 Task: Send an email with the signature Gabriel Evans with the subject Invitation to a conference and the message Can you please provide more details on the performance metrics for the project? from softage.10@softage.net to softage.7@softage.net and move the email from Sent Items to the folder Strategic planning
Action: Mouse moved to (111, 114)
Screenshot: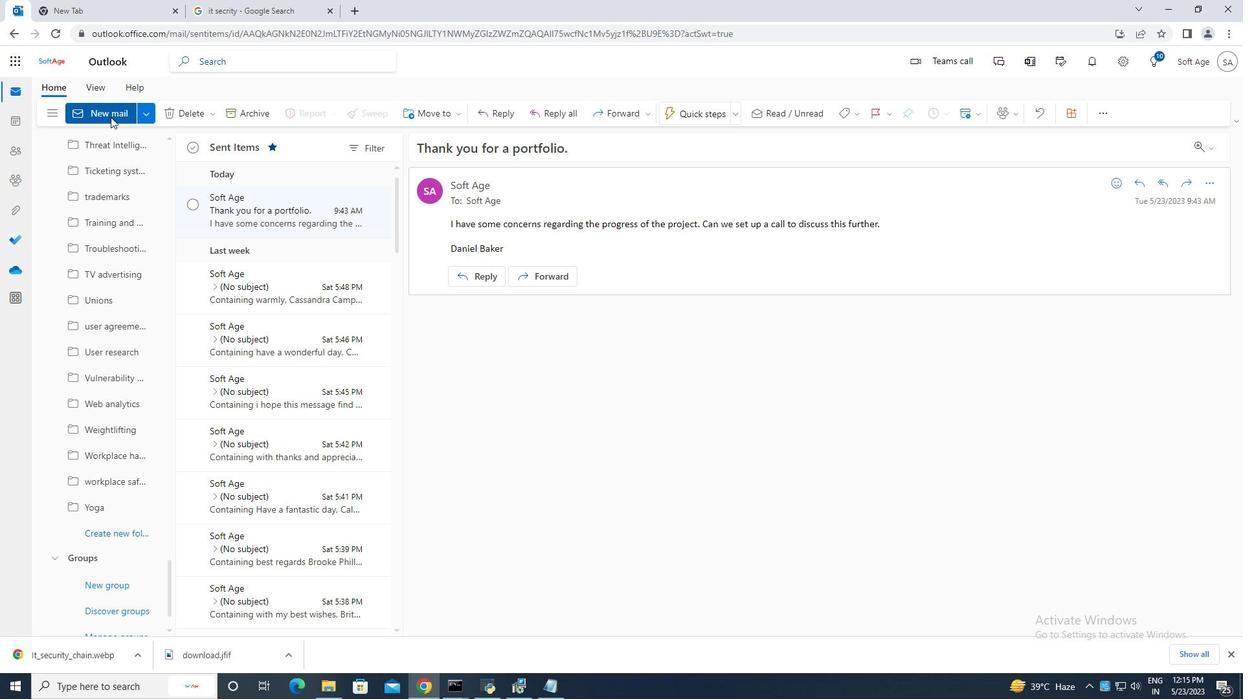 
Action: Mouse pressed left at (111, 114)
Screenshot: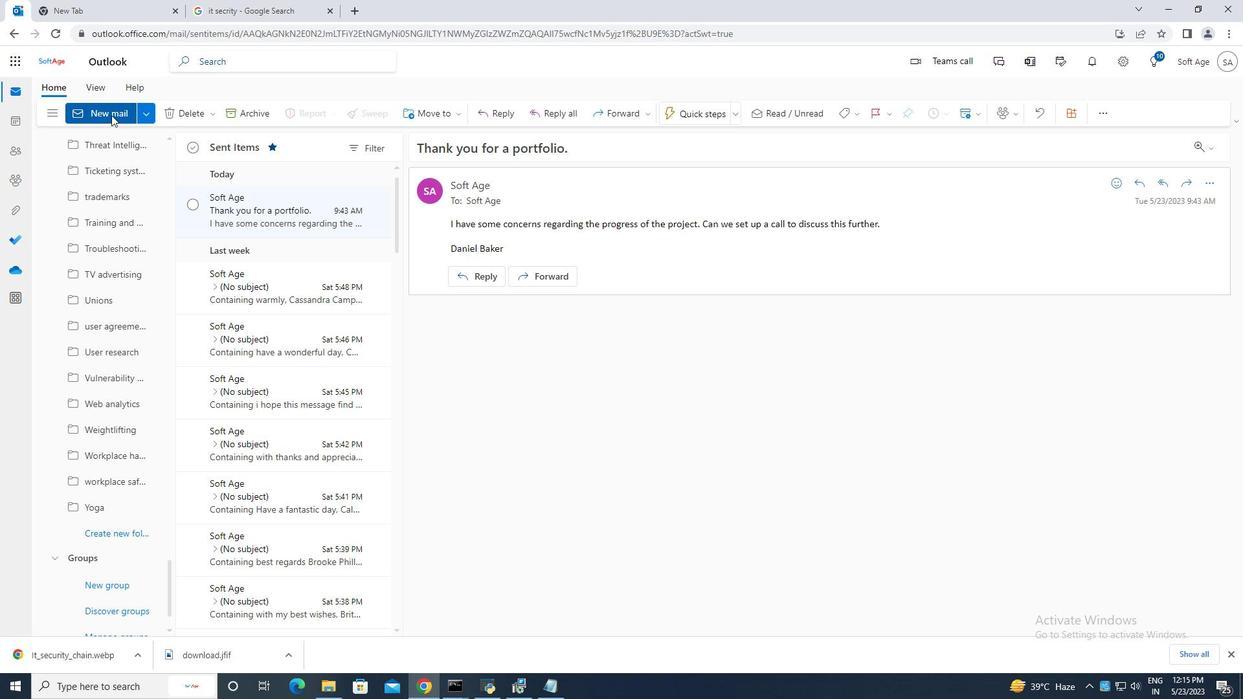 
Action: Mouse moved to (843, 120)
Screenshot: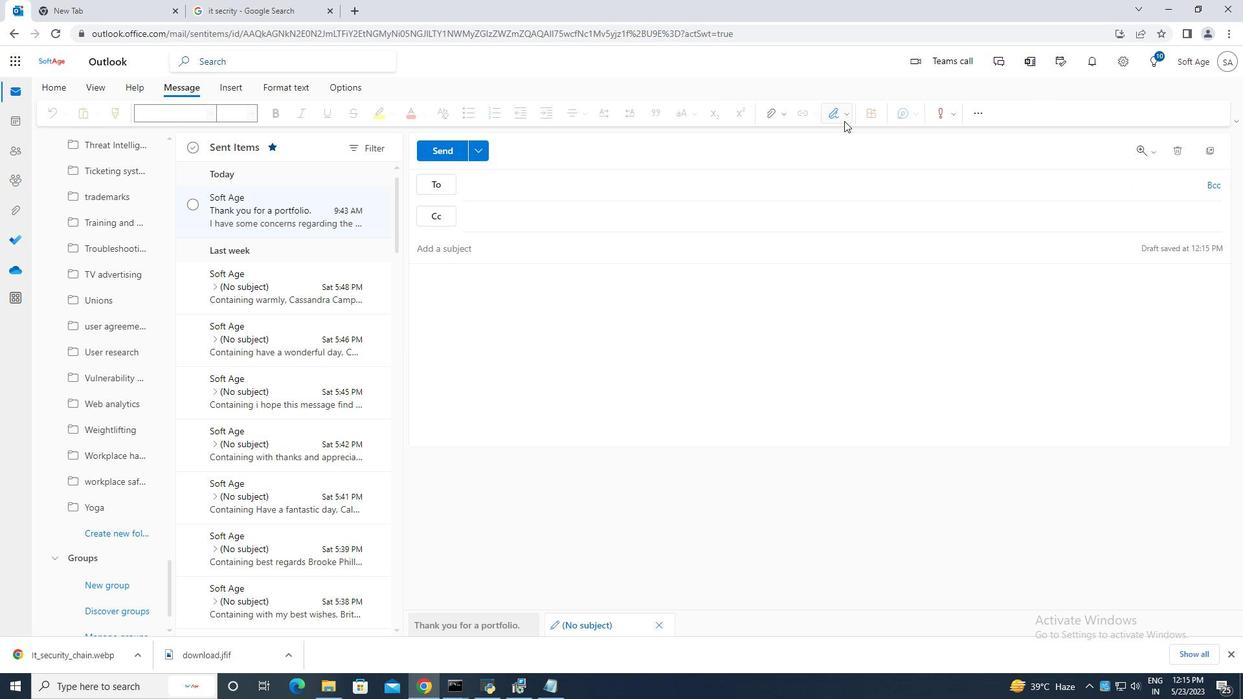 
Action: Mouse pressed left at (843, 120)
Screenshot: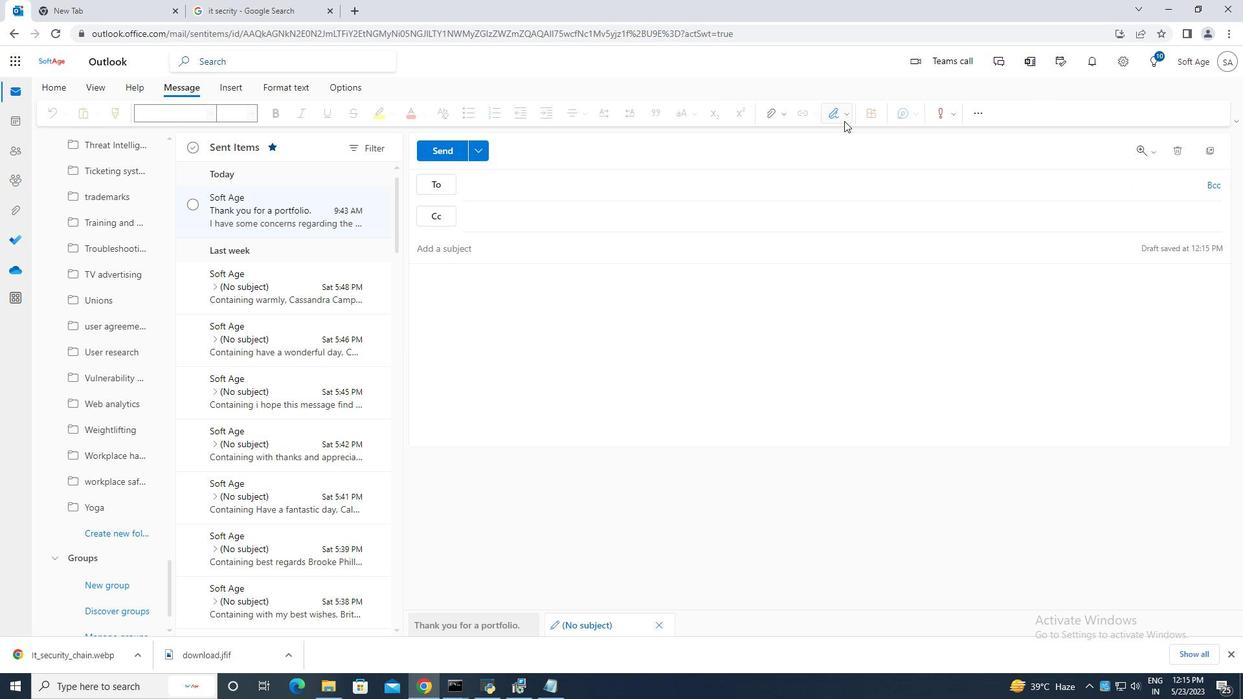
Action: Mouse moved to (805, 161)
Screenshot: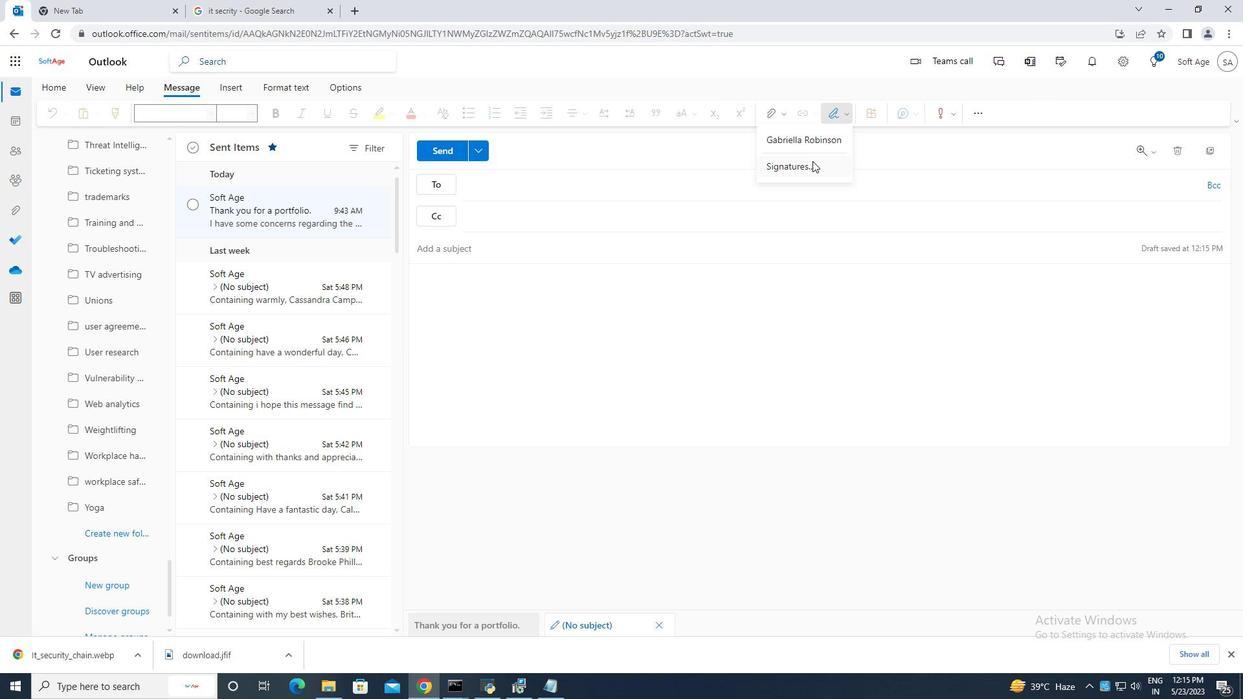 
Action: Mouse pressed left at (805, 161)
Screenshot: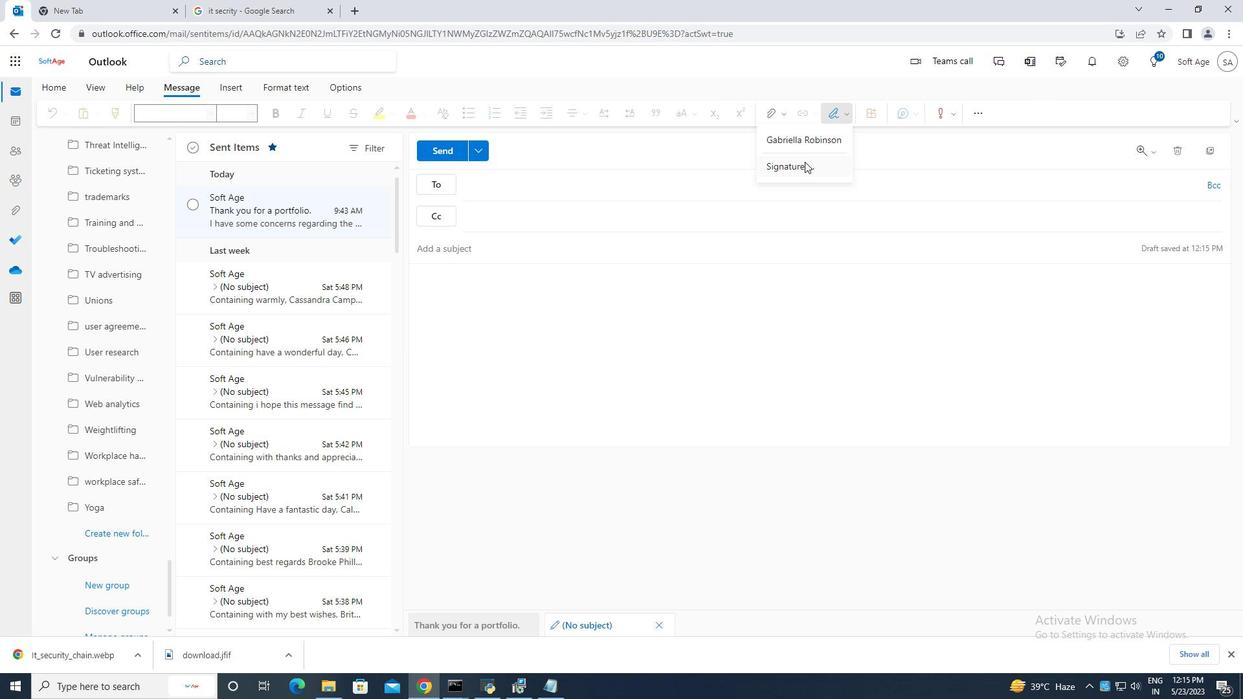 
Action: Mouse moved to (881, 216)
Screenshot: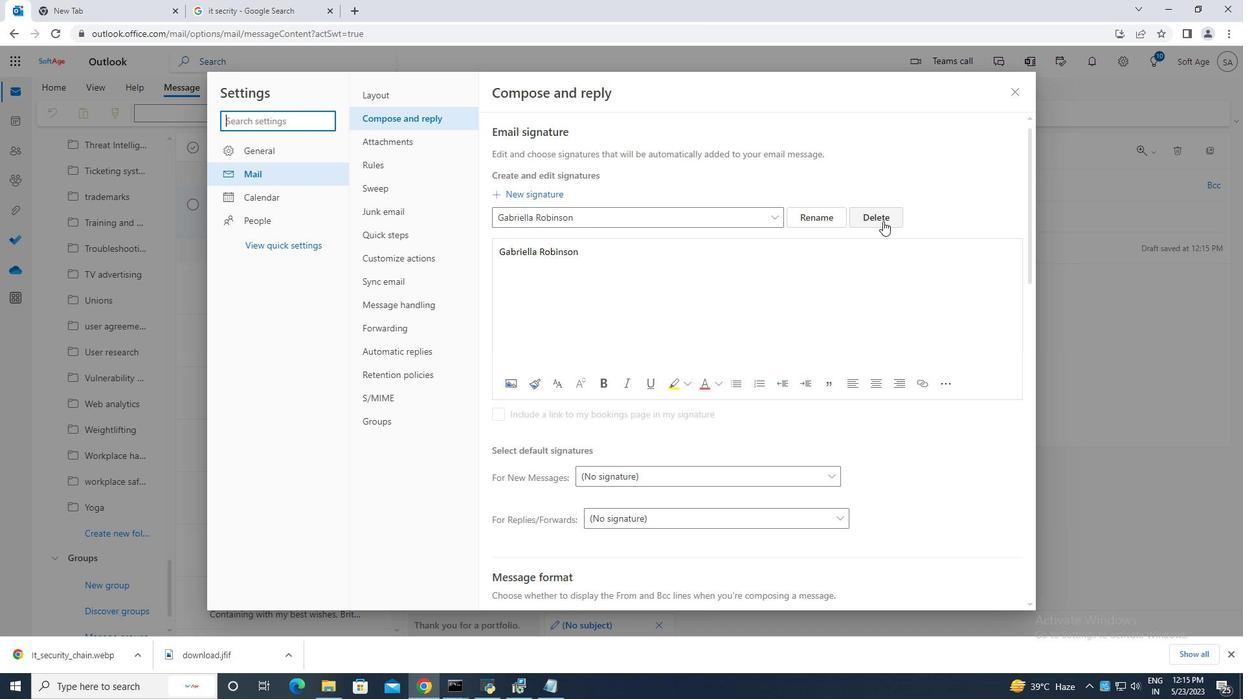 
Action: Mouse pressed left at (881, 216)
Screenshot: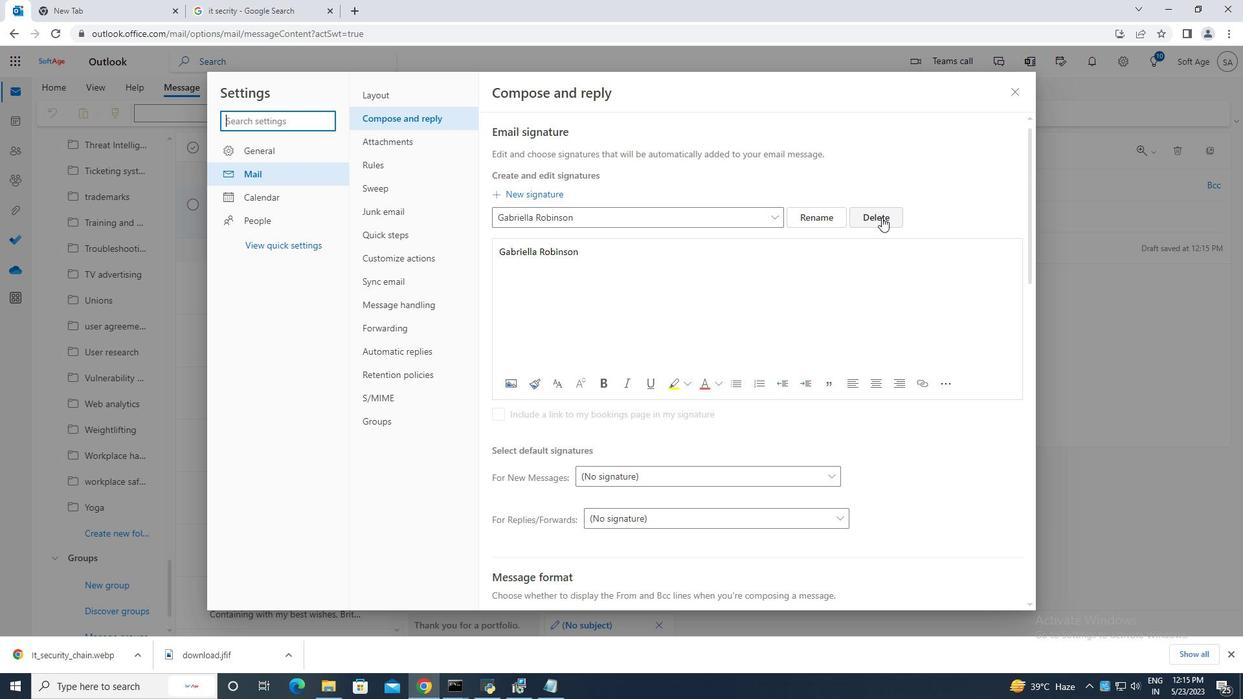 
Action: Mouse moved to (562, 214)
Screenshot: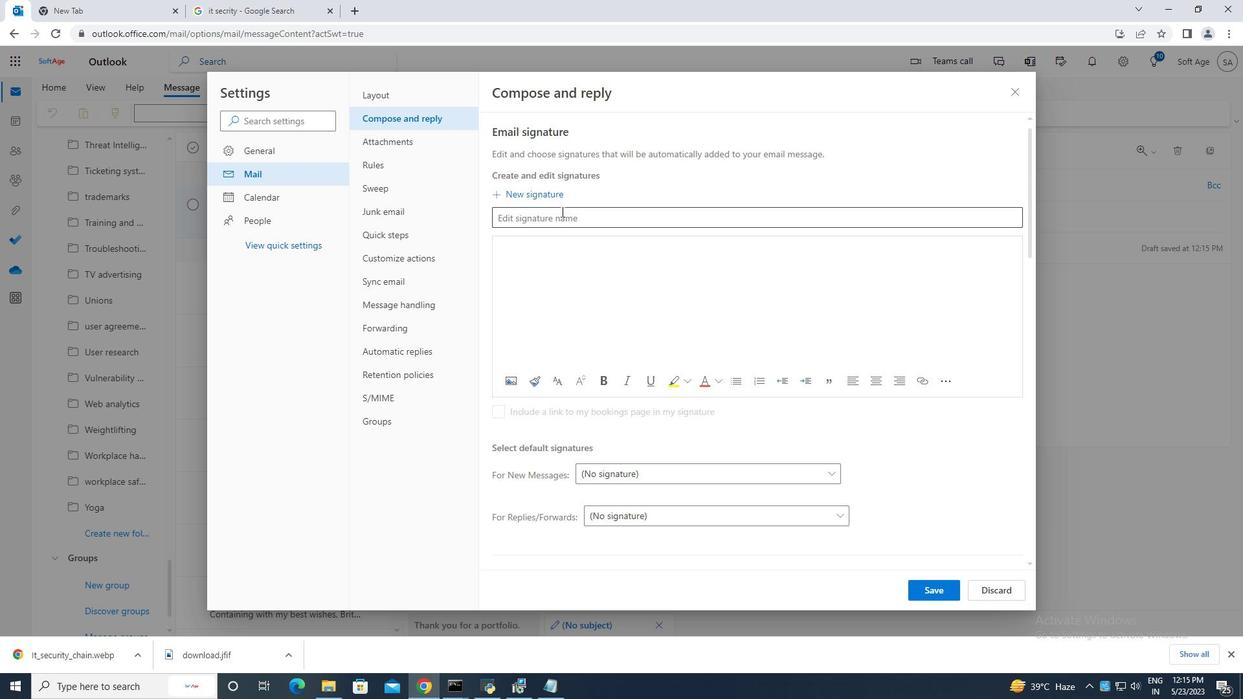 
Action: Mouse pressed left at (562, 214)
Screenshot: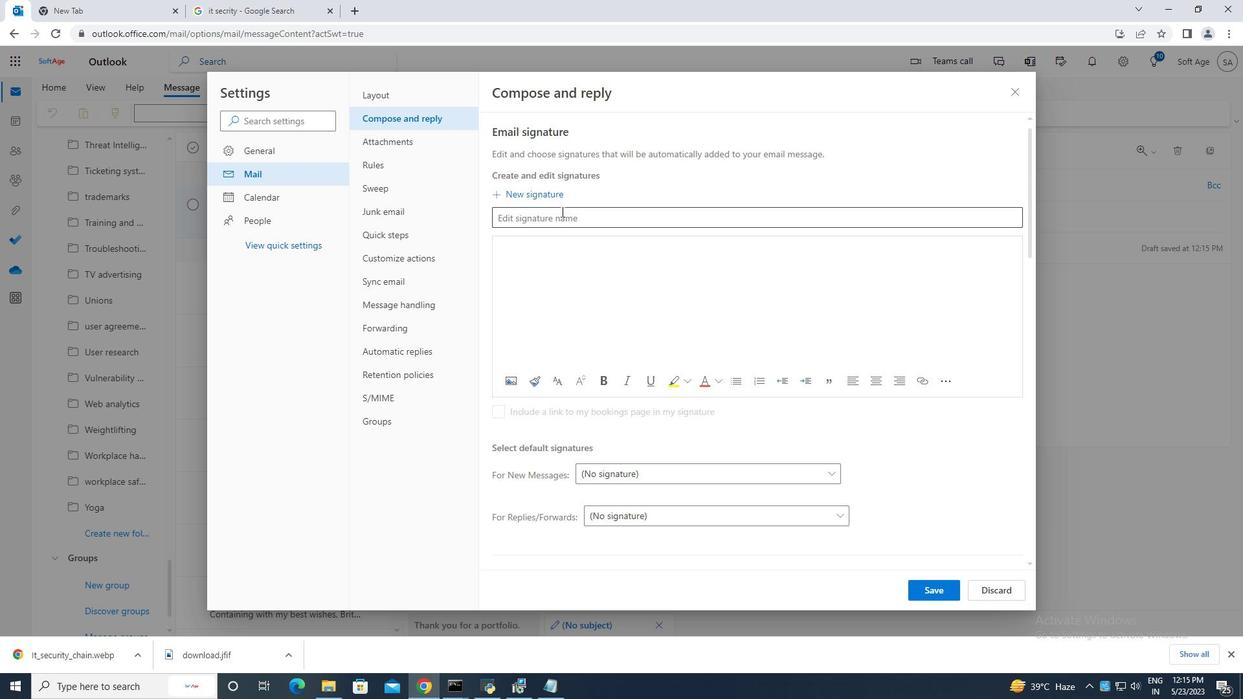
Action: Mouse moved to (562, 214)
Screenshot: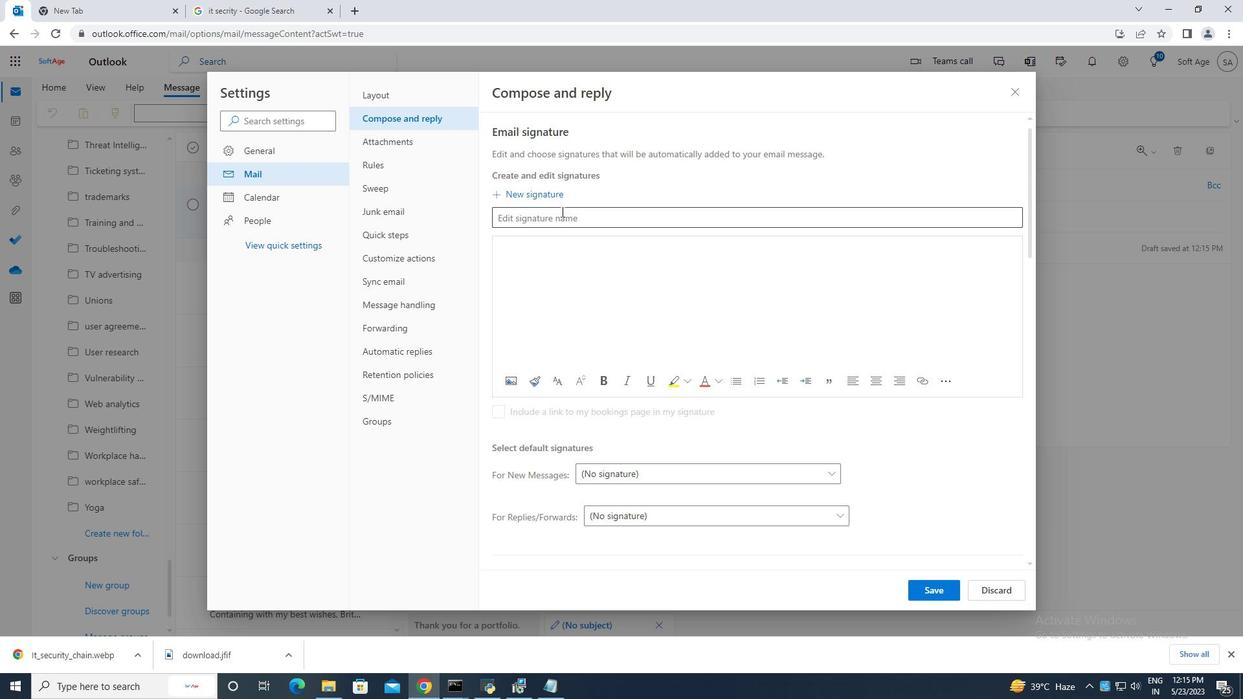 
Action: Key pressed <Key.caps_lock>G<Key.caps_lock>abriel<Key.space><Key.caps_lock>E<Key.caps_lock>vans
Screenshot: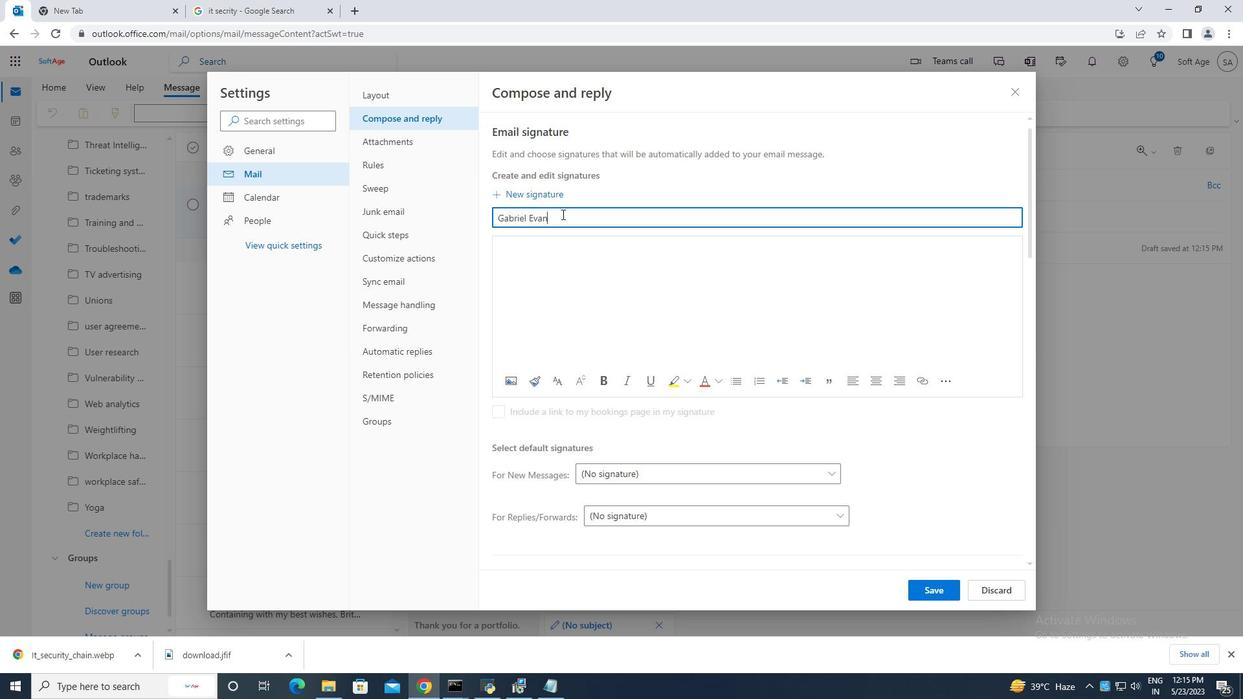 
Action: Mouse moved to (527, 244)
Screenshot: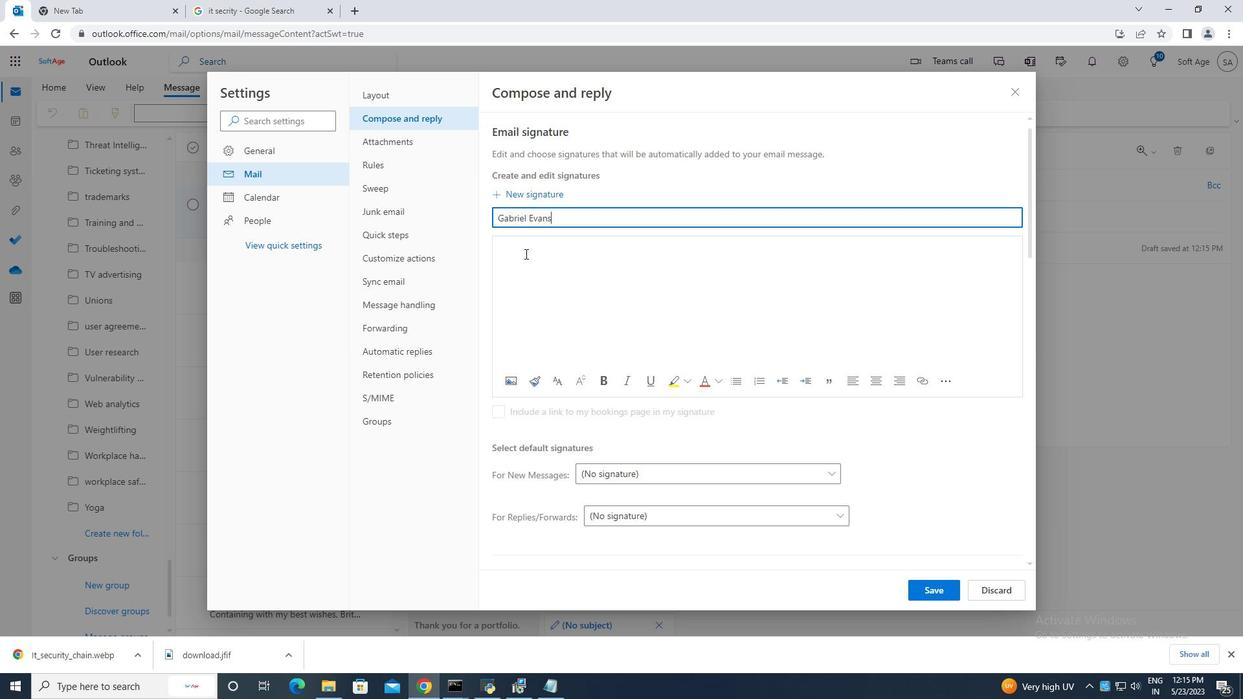 
Action: Mouse pressed left at (527, 244)
Screenshot: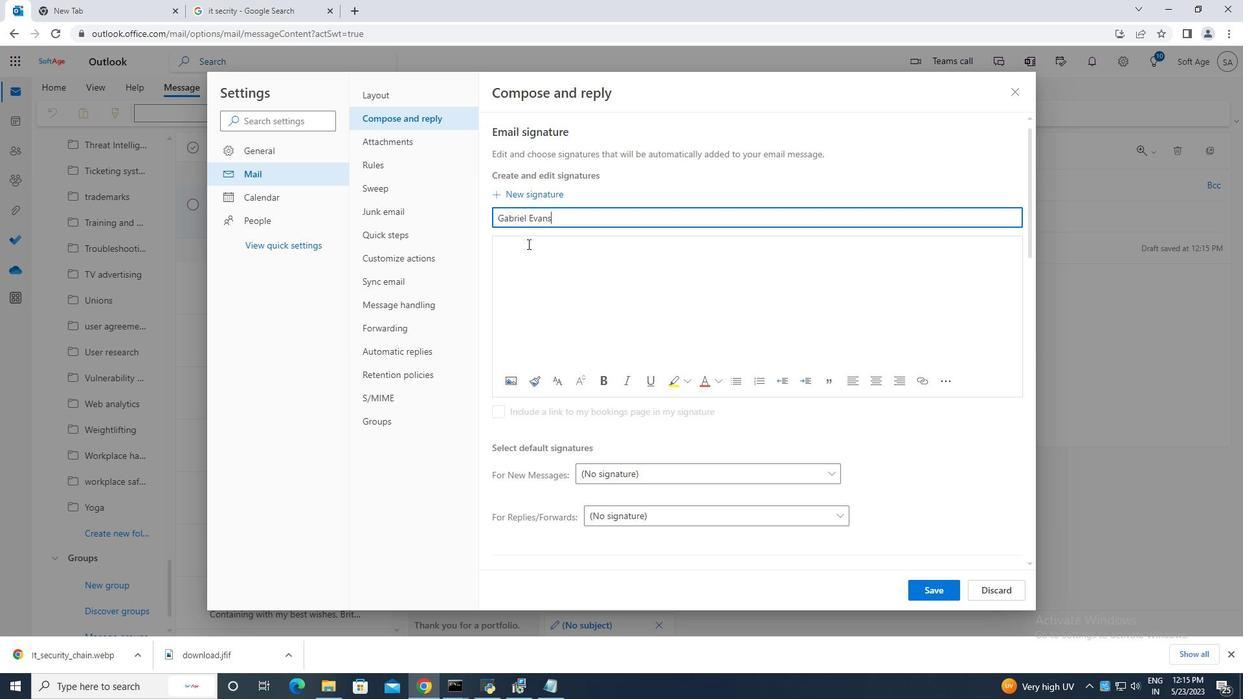 
Action: Key pressed <Key.caps_lock>G<Key.caps_lock>abreil<Key.space><Key.backspace><Key.backspace><Key.backspace><Key.backspace>iel<Key.space><Key.caps_lock>E<Key.caps_lock>n<Key.backspace>vans
Screenshot: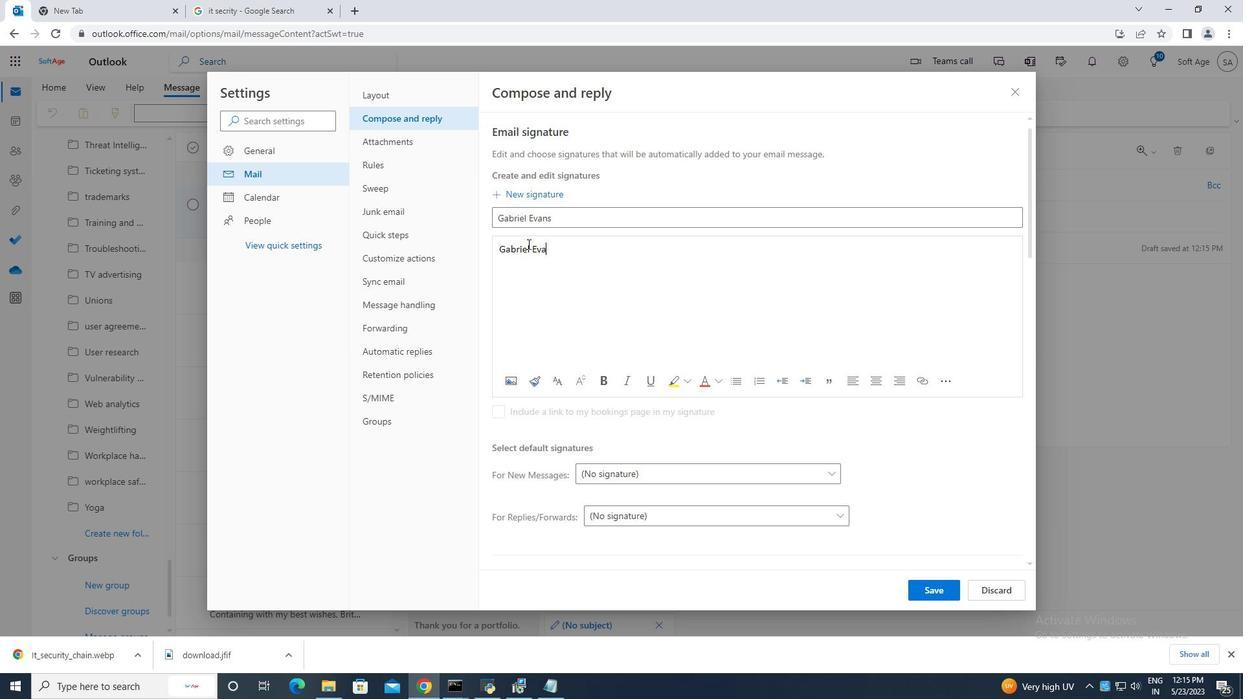 
Action: Mouse moved to (950, 593)
Screenshot: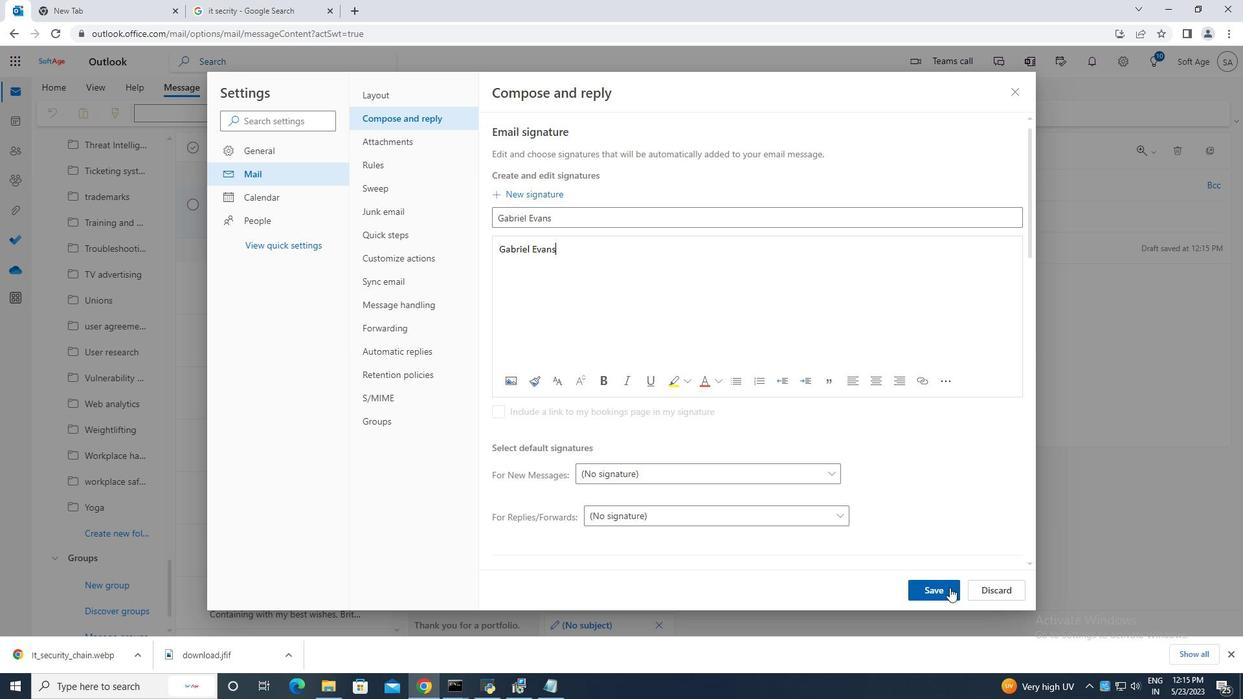 
Action: Mouse pressed left at (950, 593)
Screenshot: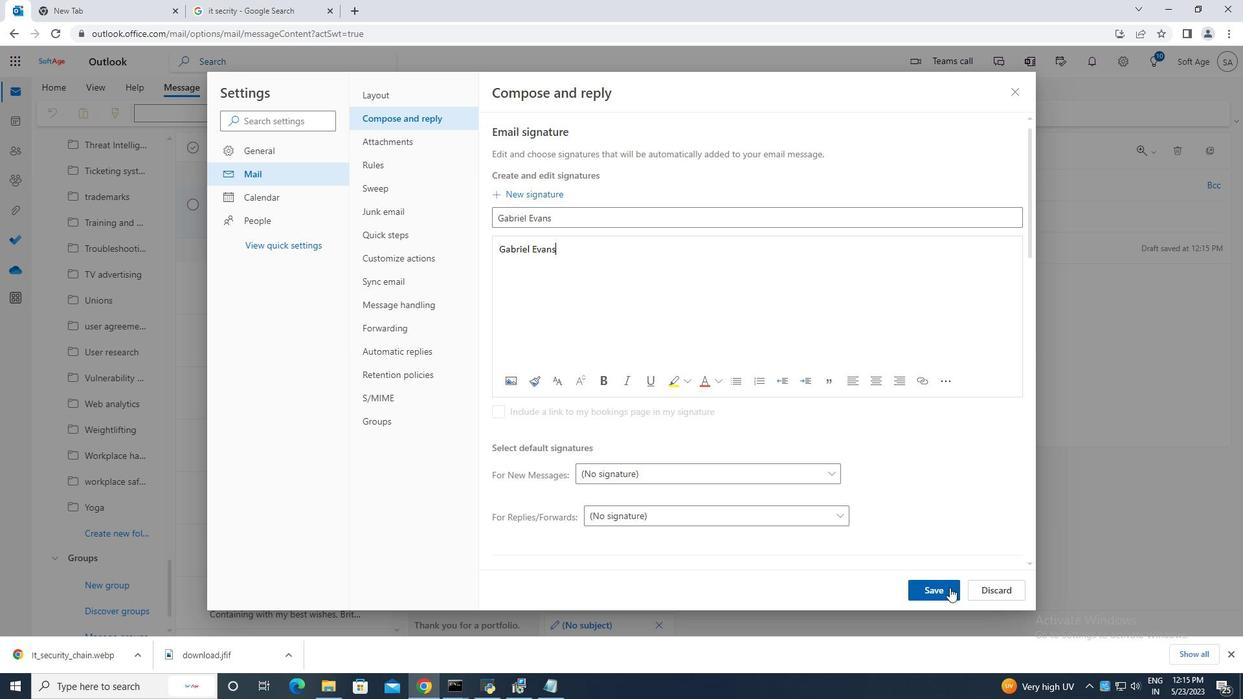 
Action: Mouse moved to (1019, 89)
Screenshot: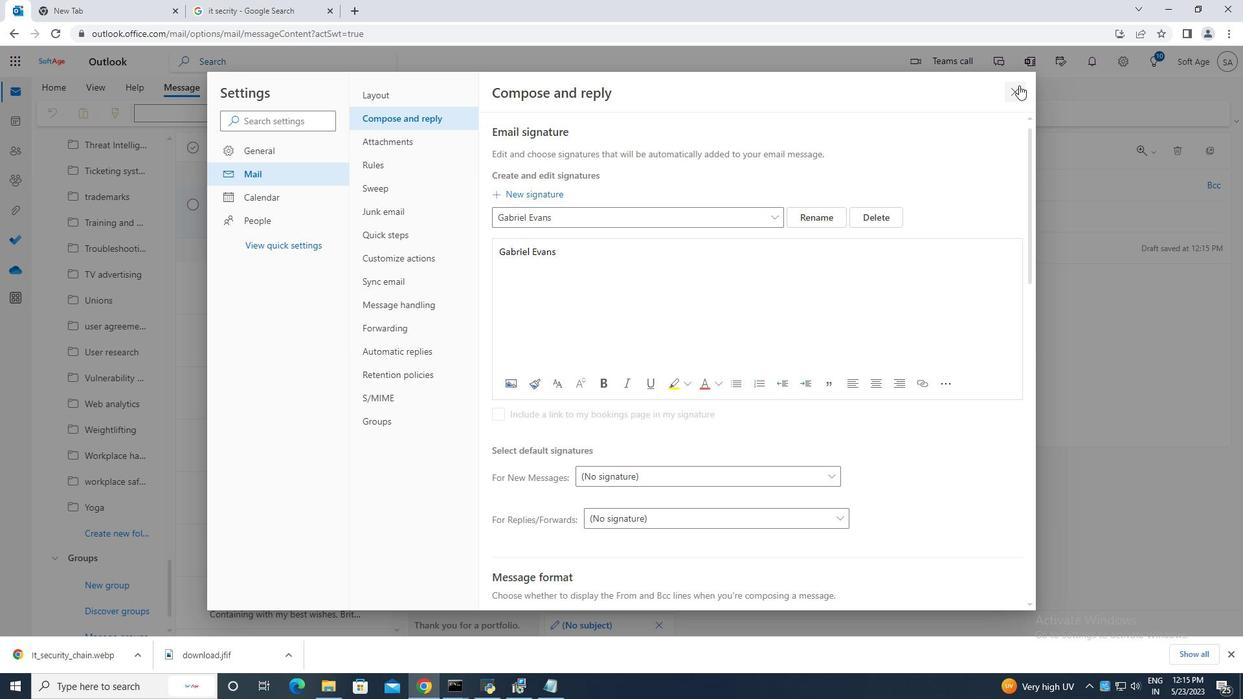 
Action: Mouse pressed left at (1019, 89)
Screenshot: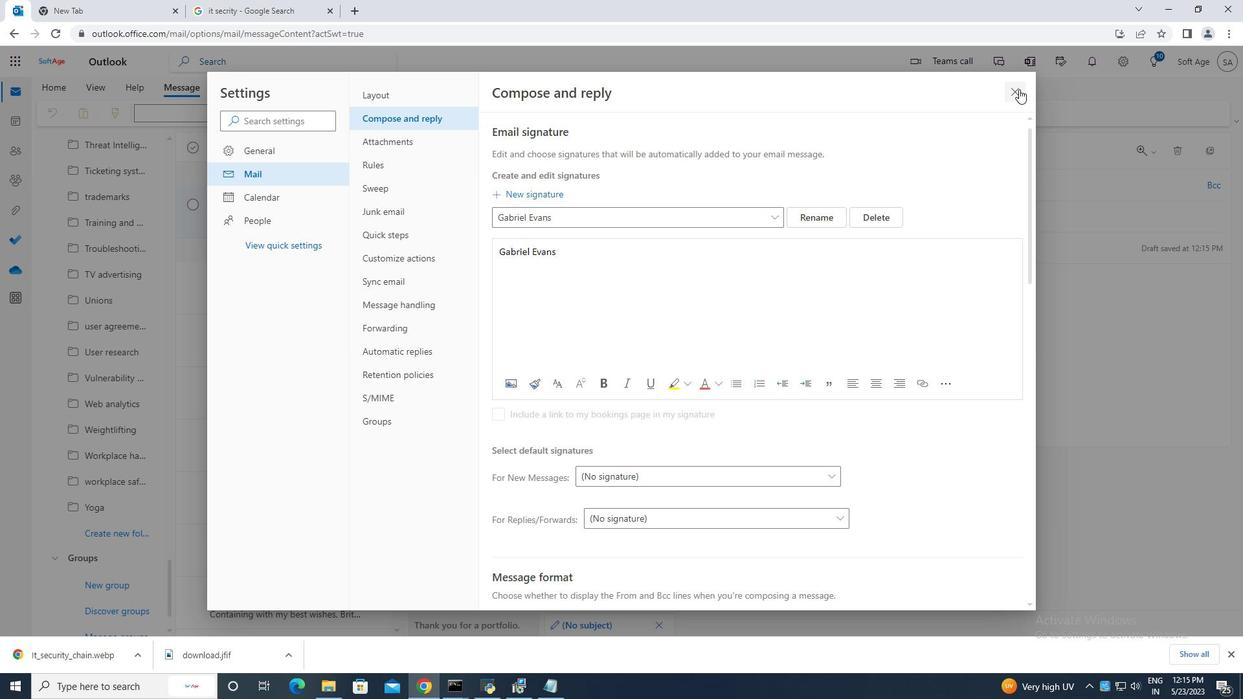 
Action: Mouse moved to (848, 115)
Screenshot: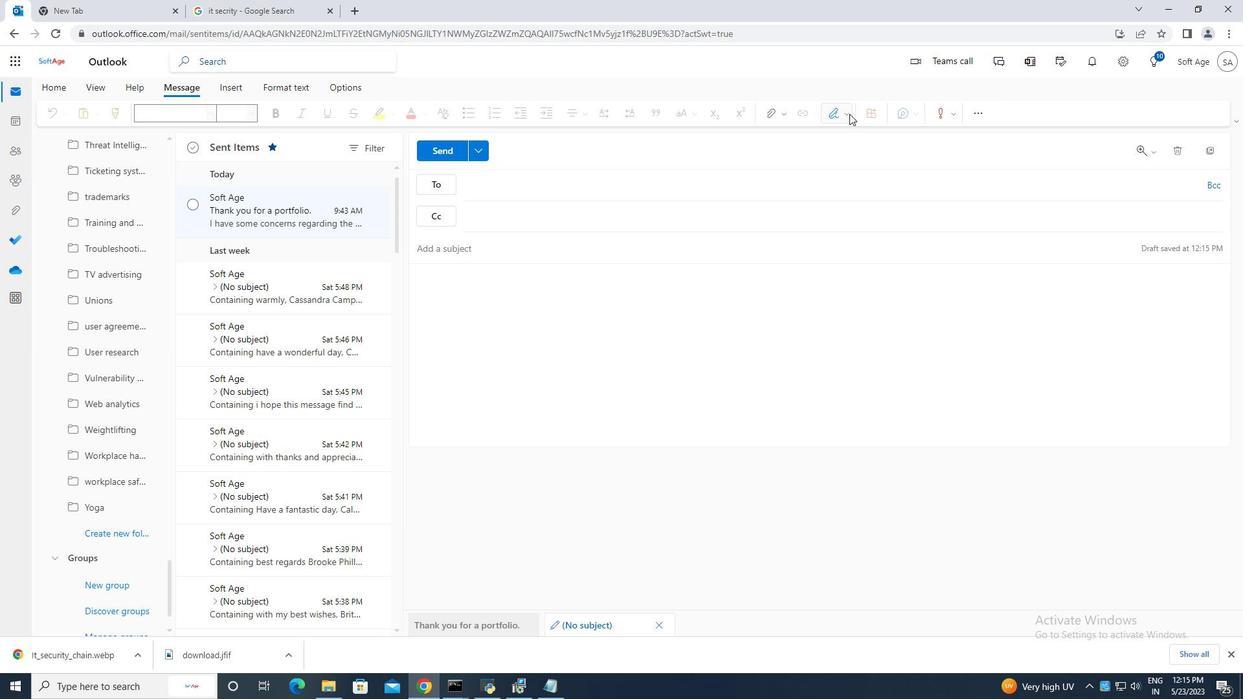 
Action: Mouse pressed left at (848, 115)
Screenshot: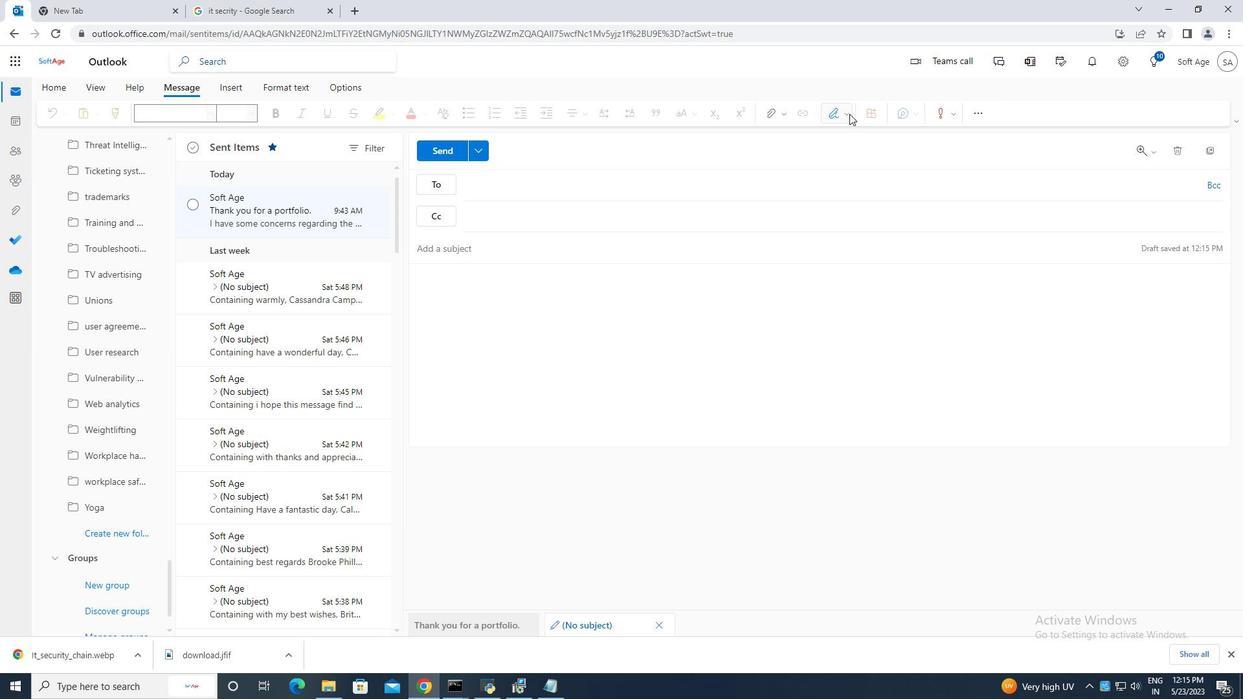 
Action: Mouse moved to (821, 139)
Screenshot: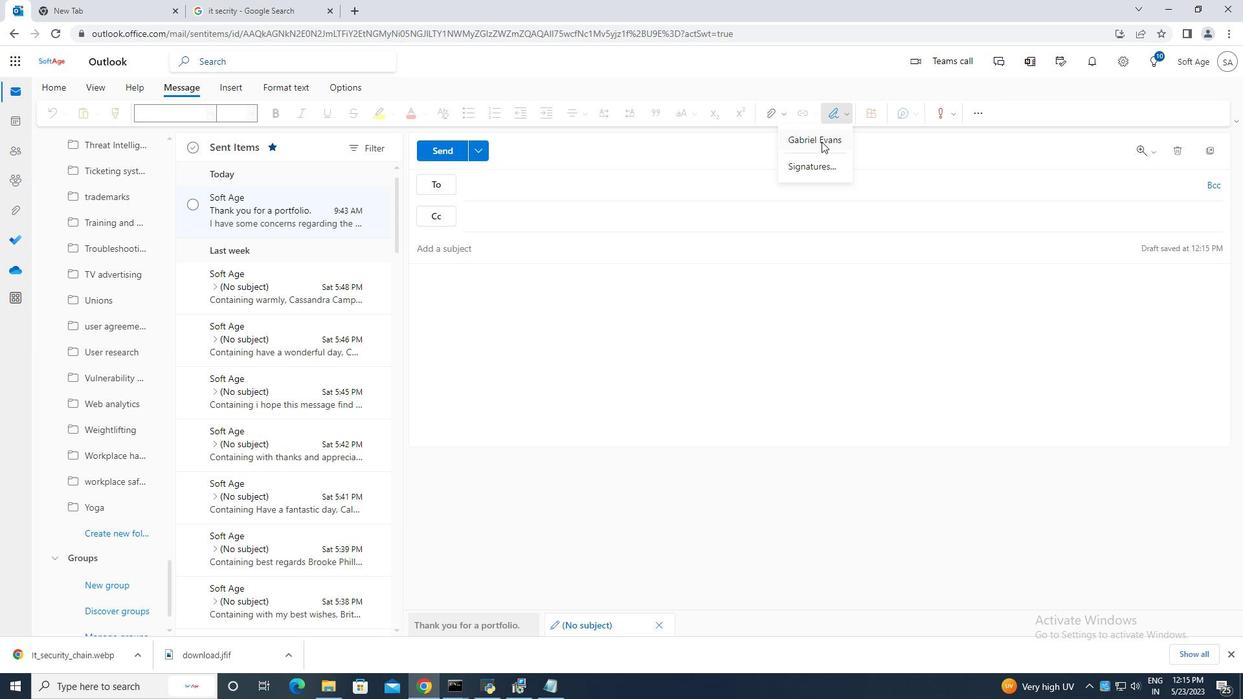 
Action: Mouse pressed left at (821, 139)
Screenshot: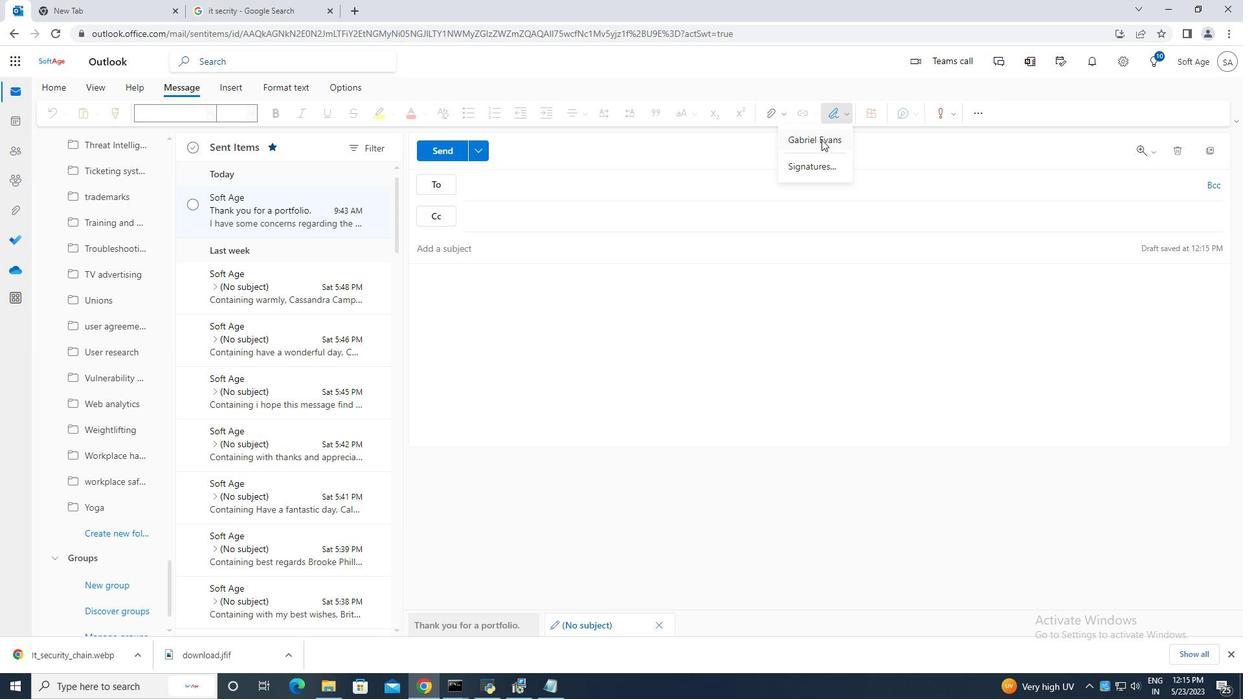 
Action: Mouse moved to (442, 248)
Screenshot: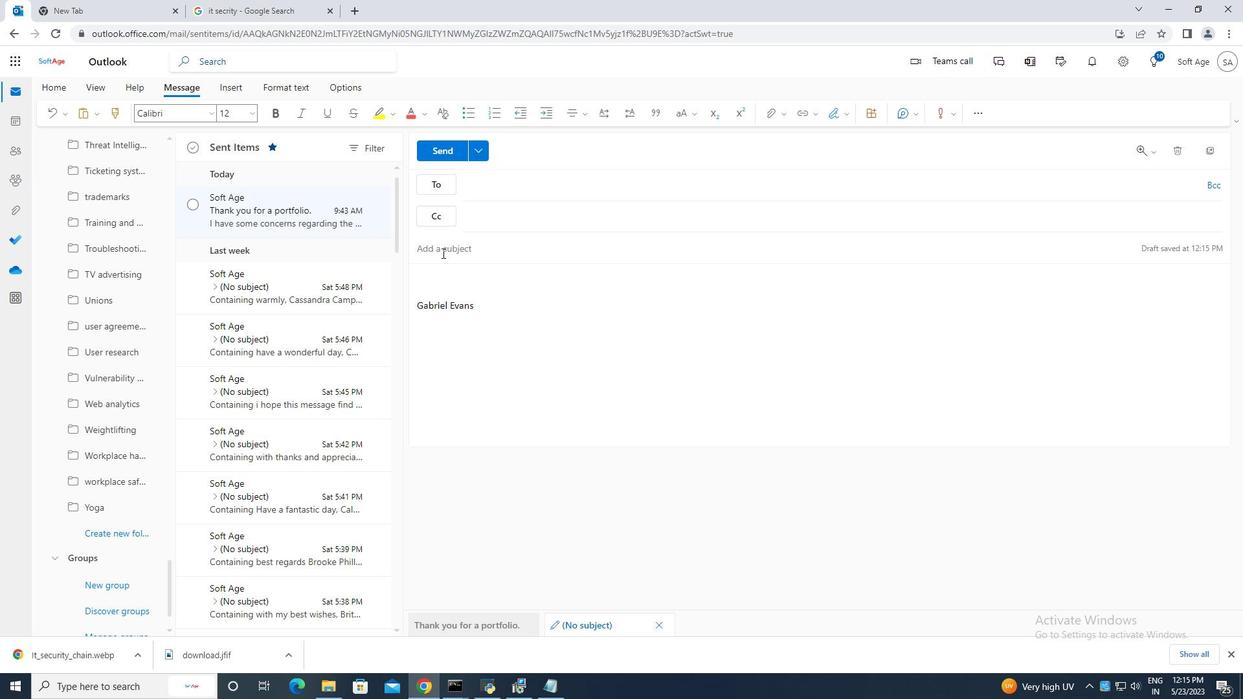 
Action: Mouse pressed left at (442, 248)
Screenshot: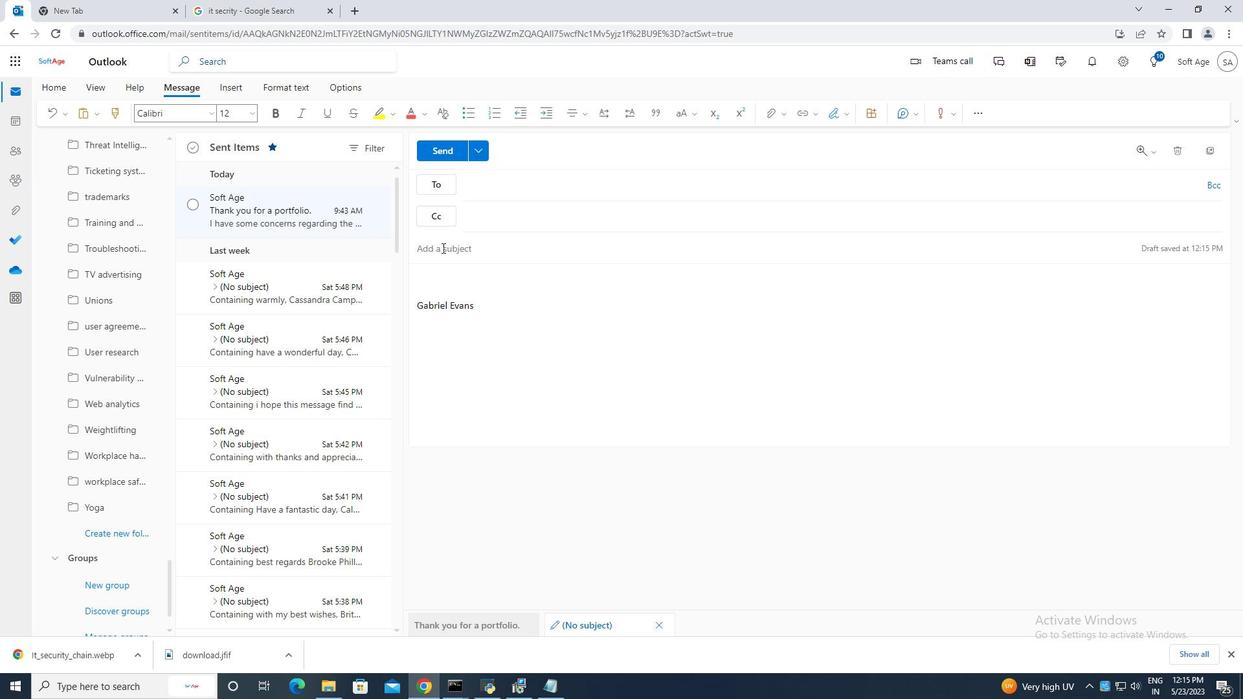 
Action: Mouse moved to (461, 253)
Screenshot: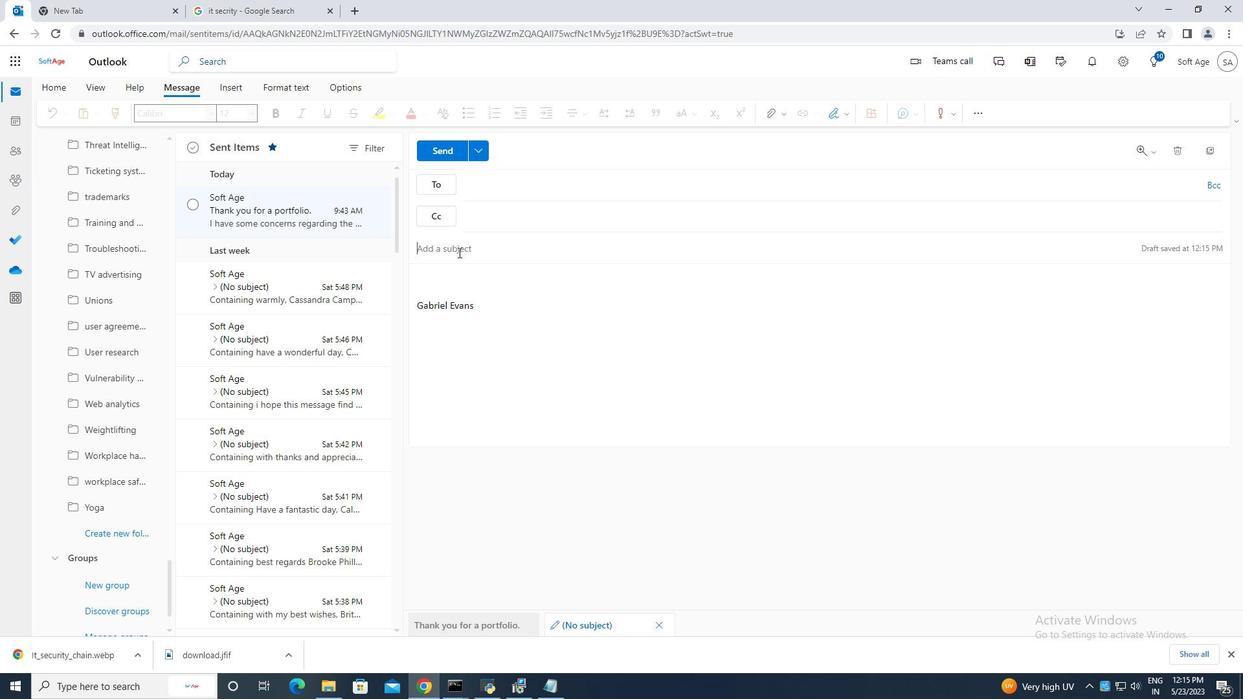 
Action: Key pressed <Key.caps_lock>I<Key.caps_lock>nvitation<Key.space><Key.caps_lock>TO<Key.space><Key.caps_lock>a<Key.space>conference<Key.space><Key.backspace>.
Screenshot: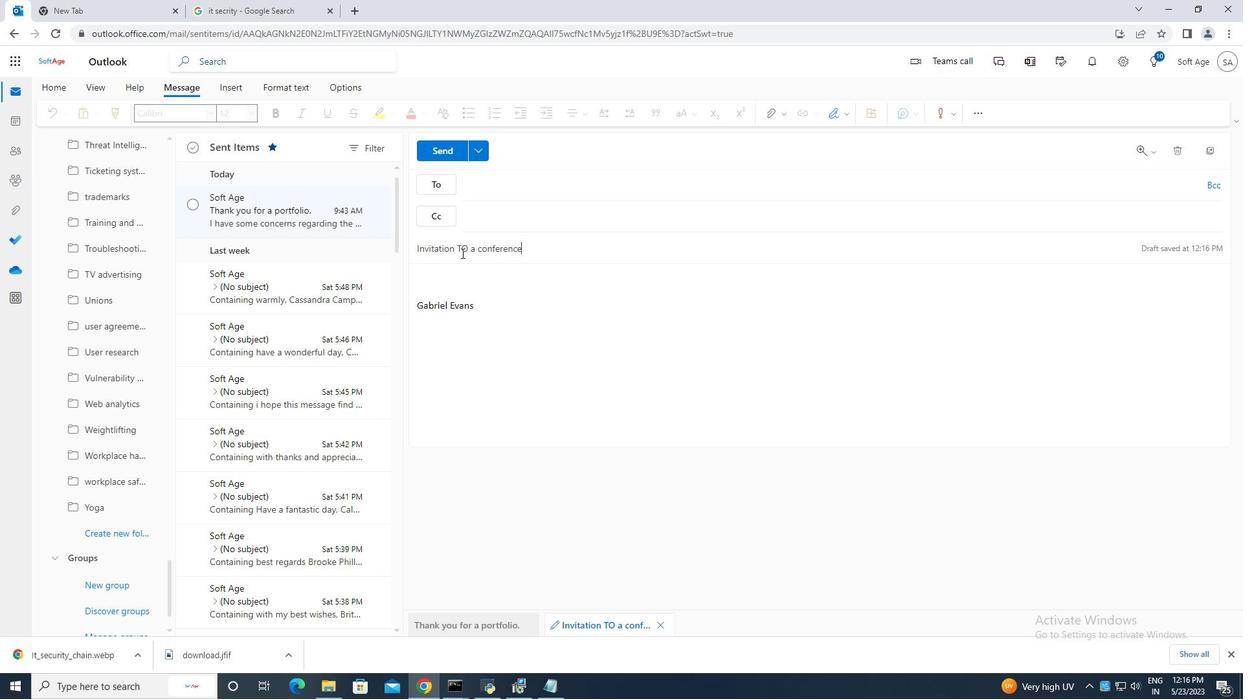 
Action: Mouse moved to (472, 277)
Screenshot: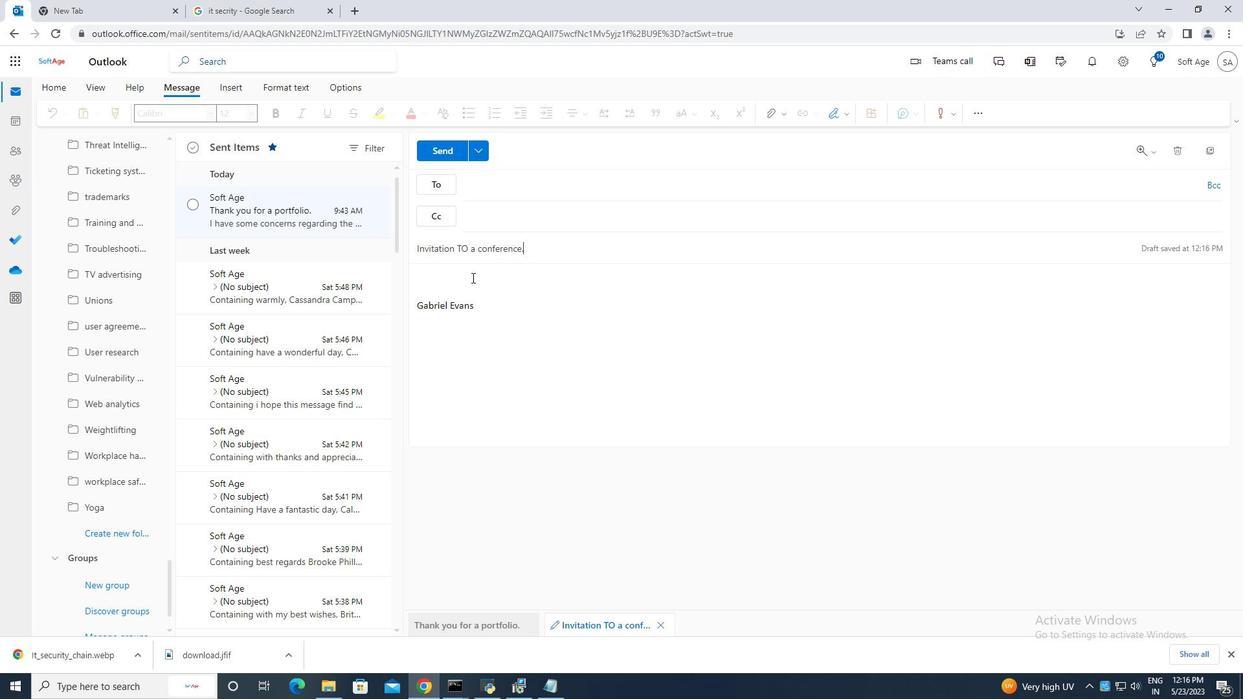 
Action: Mouse pressed left at (472, 277)
Screenshot: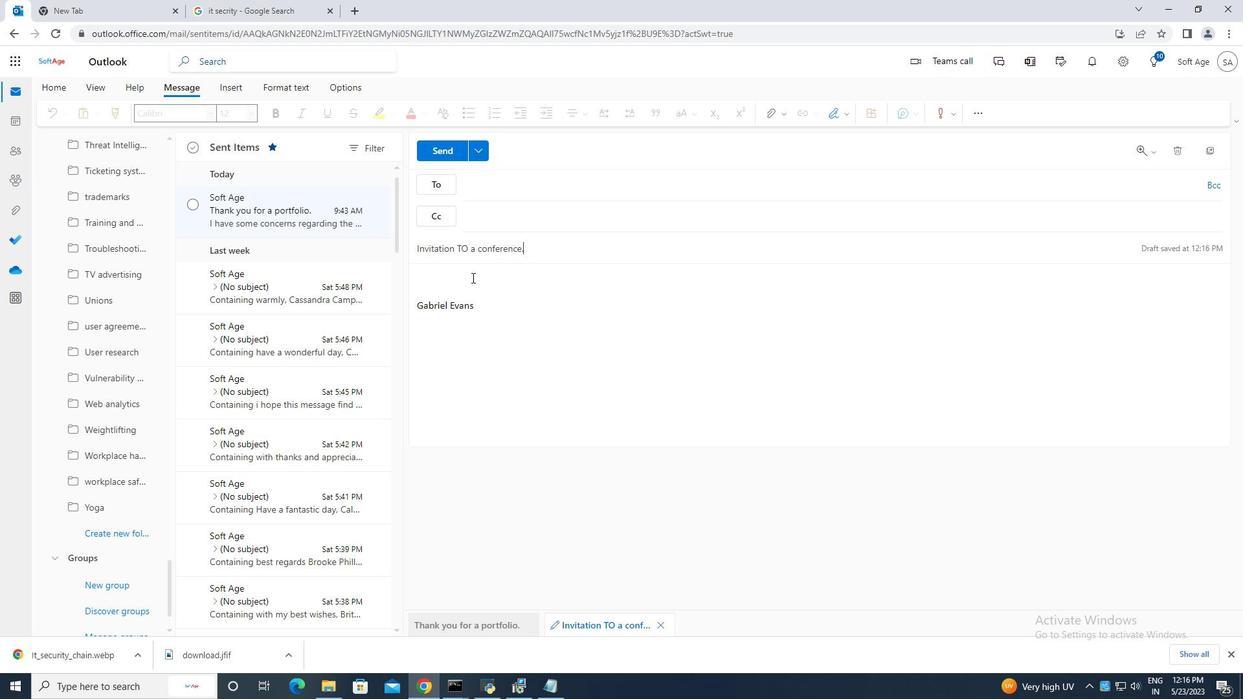 
Action: Key pressed <Key.caps_lock>C<Key.caps_lock>an<Key.space>you<Key.space>please<Key.space>provide<Key.space>more<Key.space>details<Key.space>on<Key.space>the<Key.space>performance<Key.space>metrics<Key.space>for<Key.space>the<Key.space>project.
Screenshot: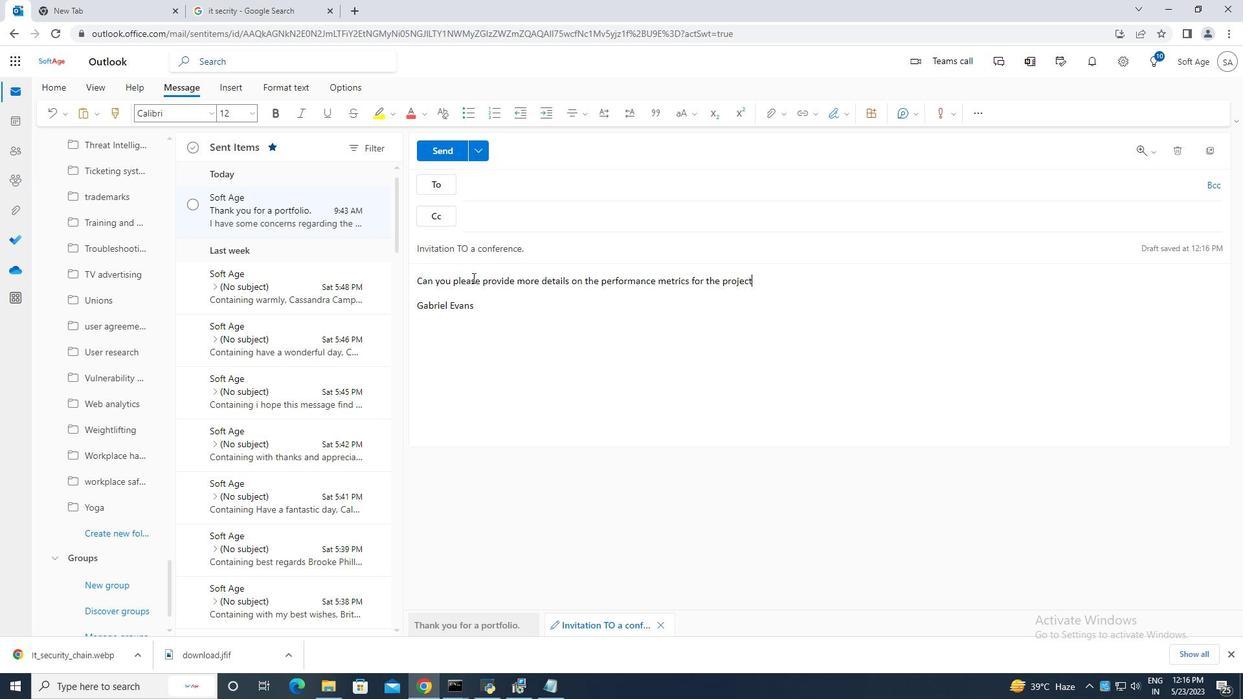 
Action: Mouse moved to (556, 187)
Screenshot: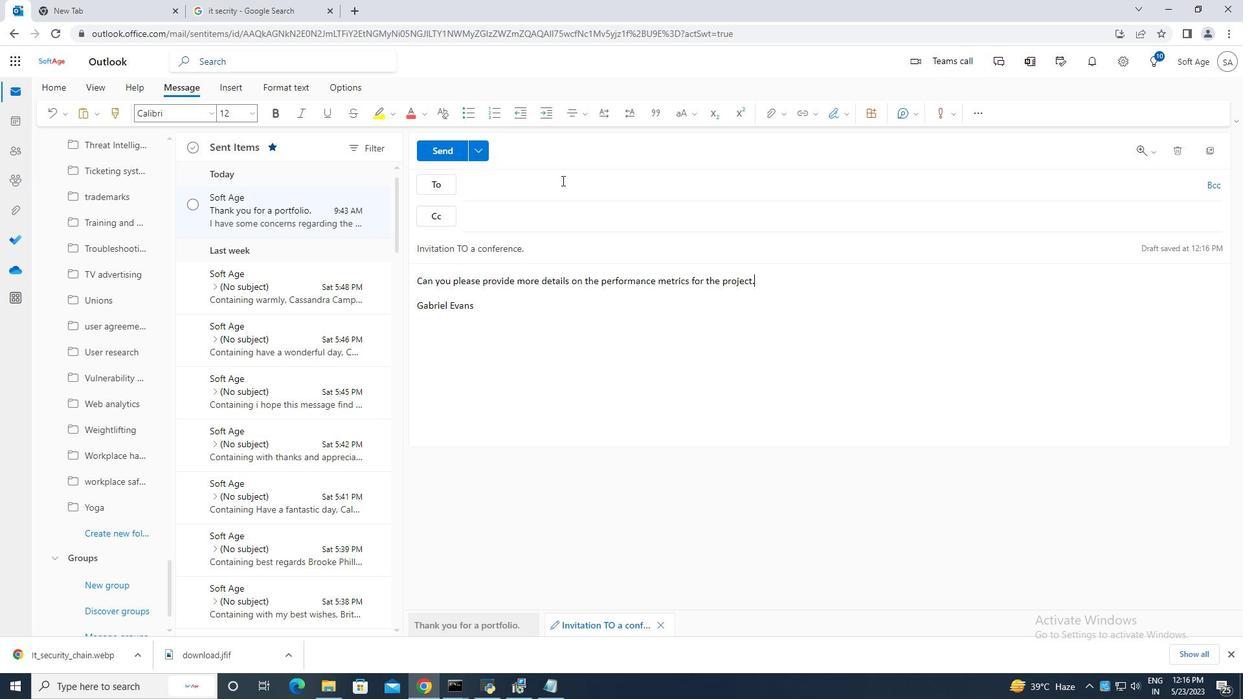 
Action: Mouse pressed left at (556, 187)
Screenshot: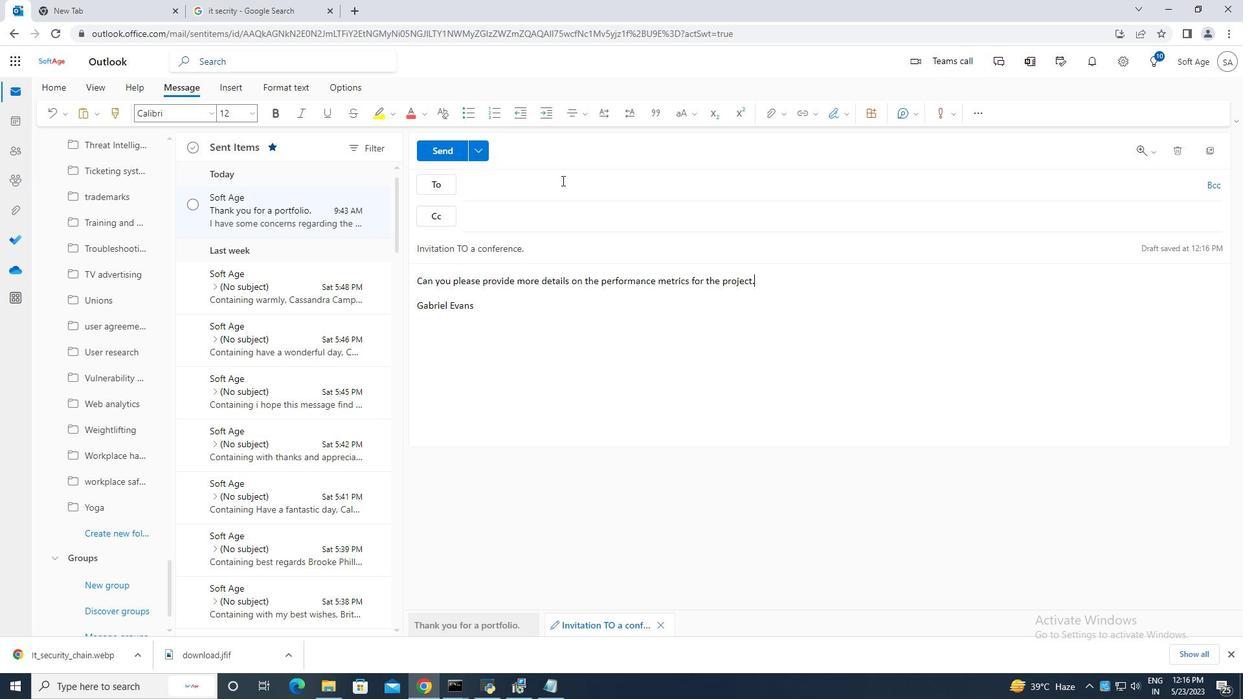 
Action: Key pressed <Key.caps_lock>S<Key.caps_lock>oftage.7<Key.shift>@
Screenshot: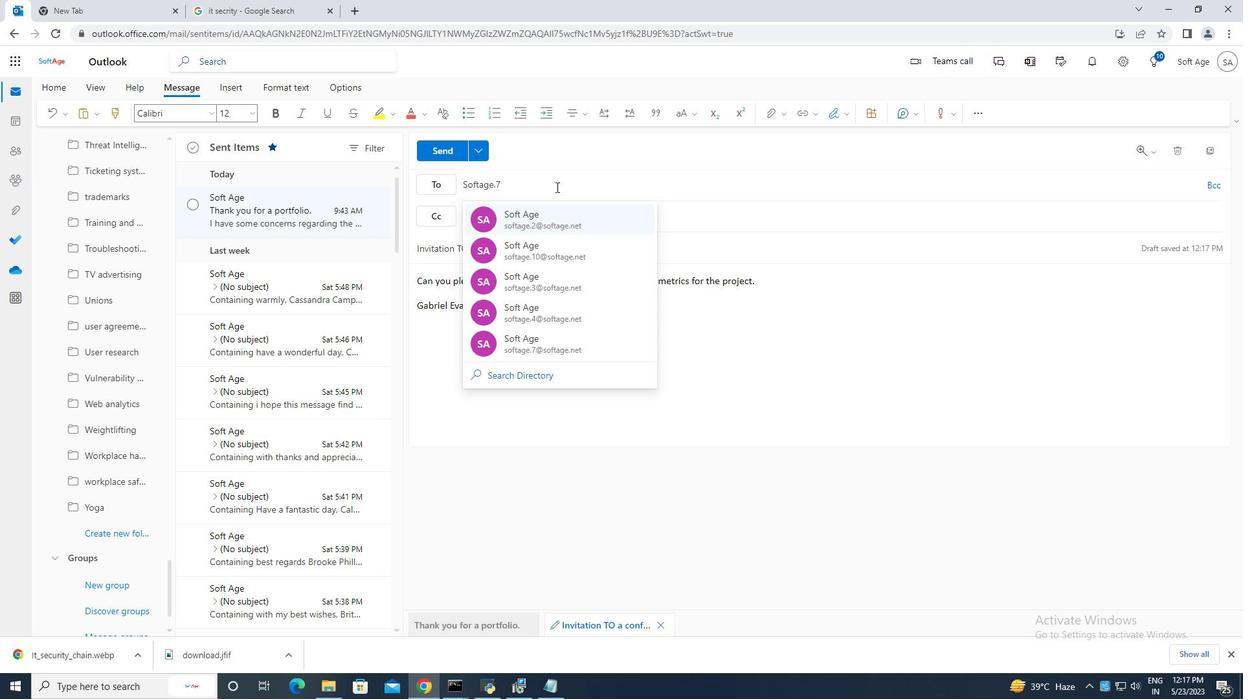 
Action: Mouse moved to (586, 213)
Screenshot: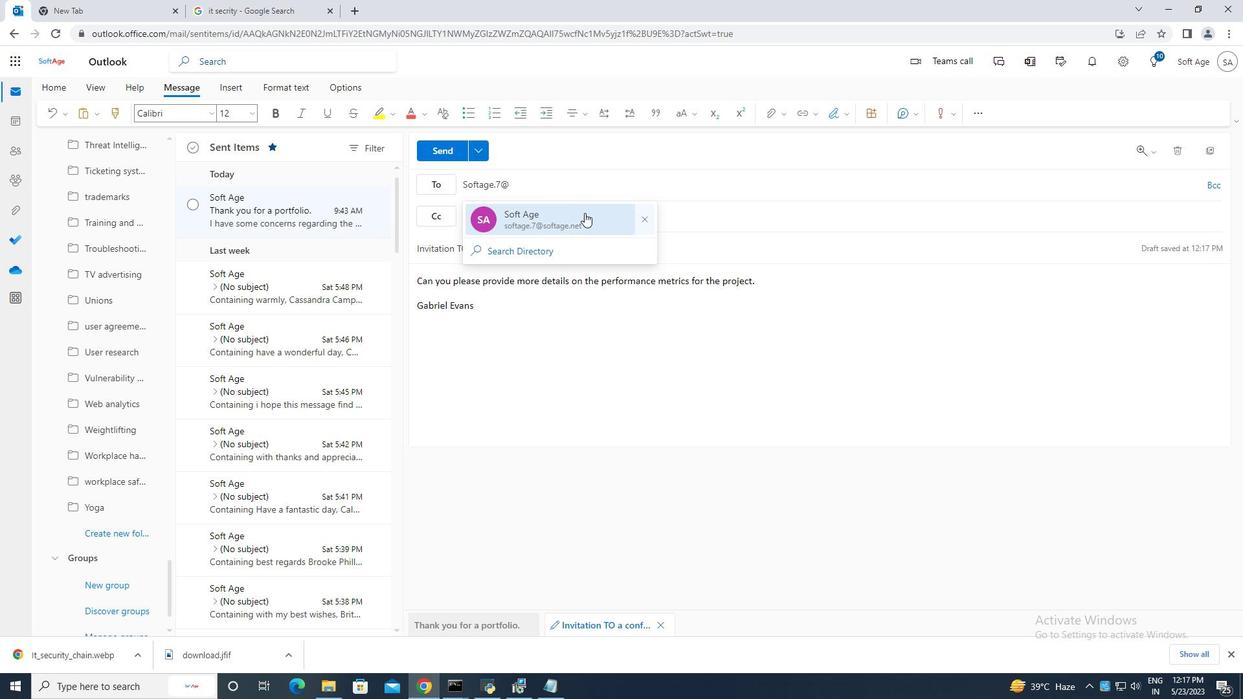 
Action: Mouse pressed left at (586, 213)
Screenshot: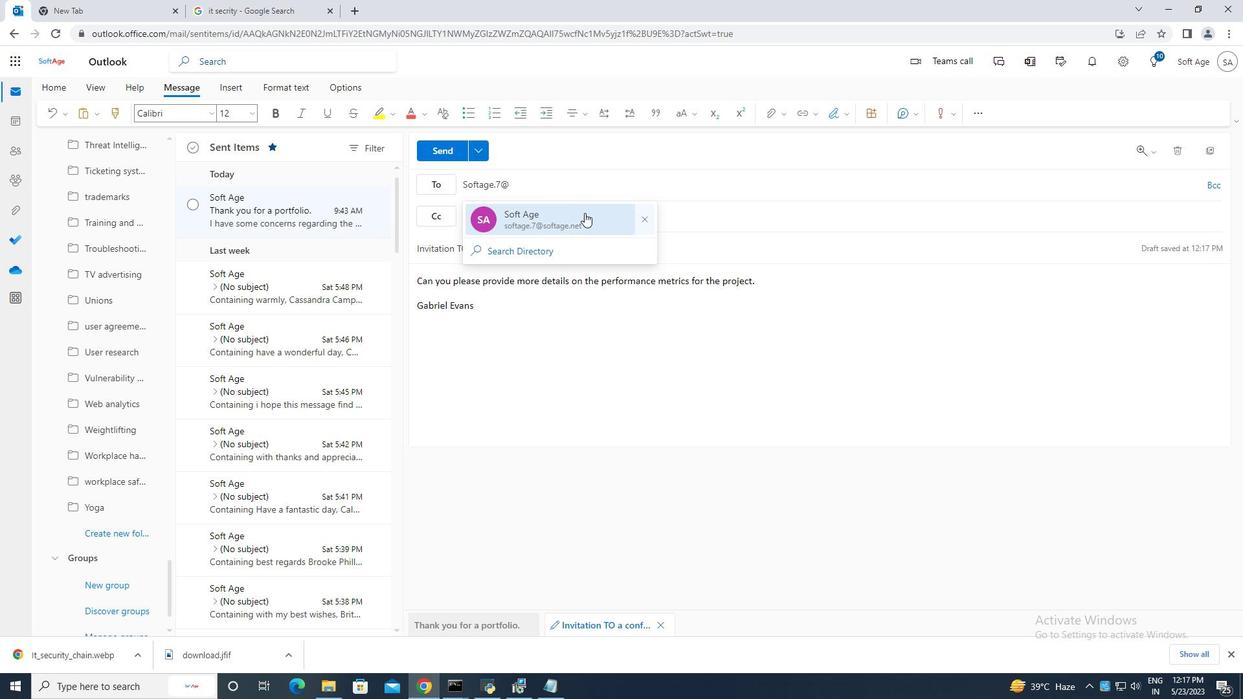 
Action: Mouse moved to (465, 251)
Screenshot: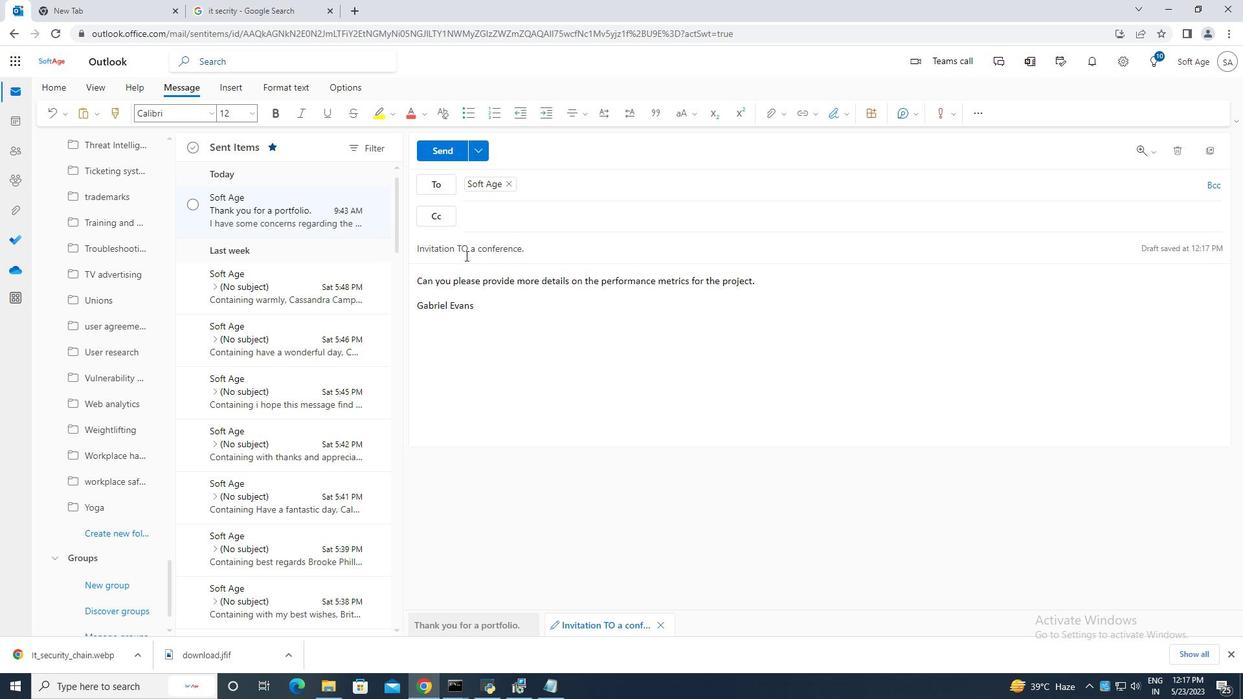 
Action: Mouse pressed left at (465, 251)
Screenshot: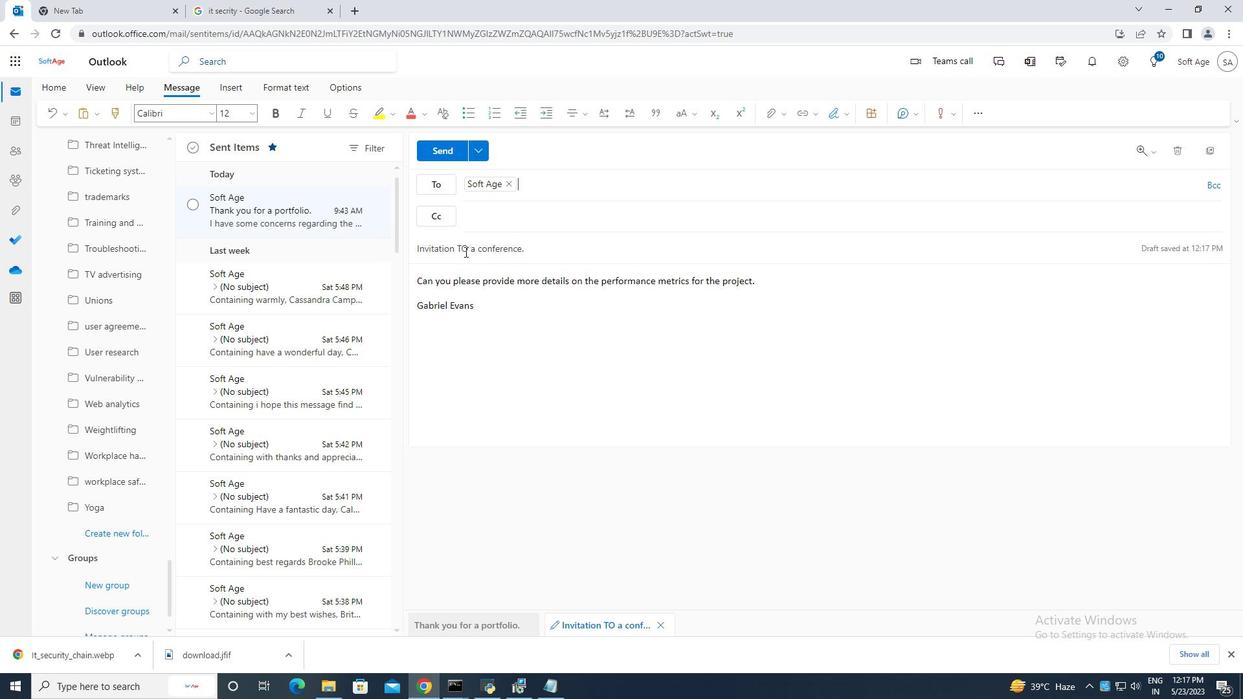 
Action: Mouse moved to (470, 256)
Screenshot: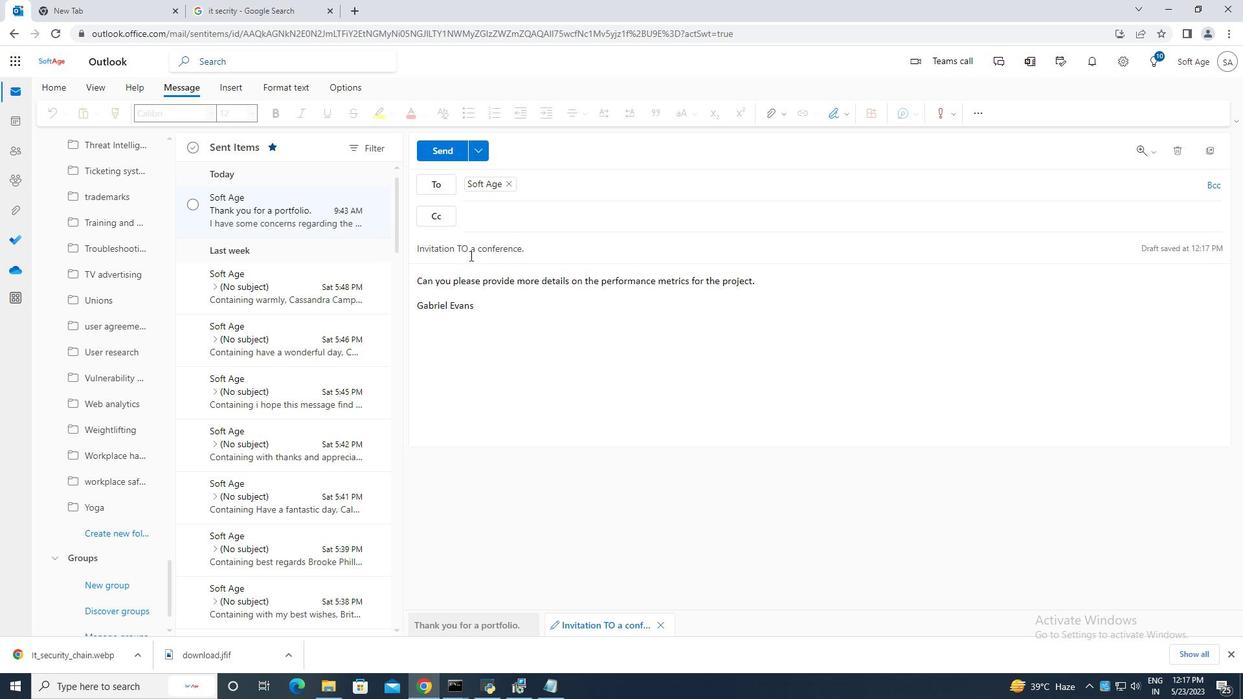 
Action: Key pressed <Key.backspace>
Screenshot: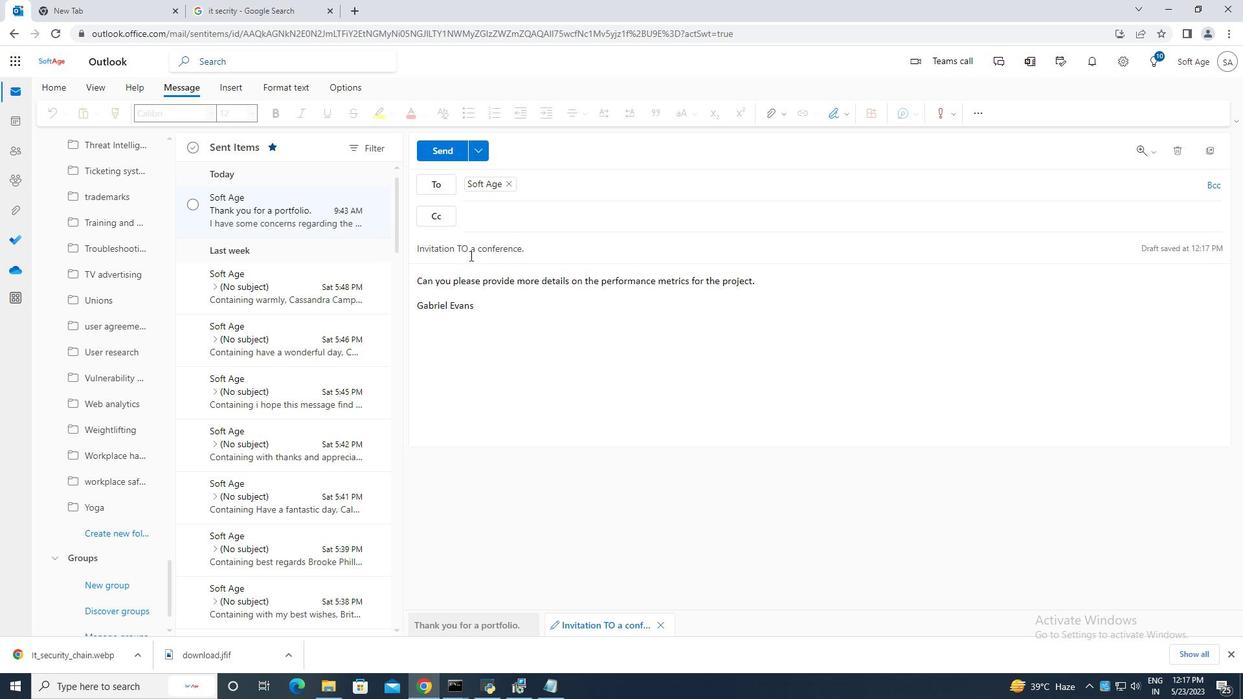 
Action: Mouse moved to (468, 262)
Screenshot: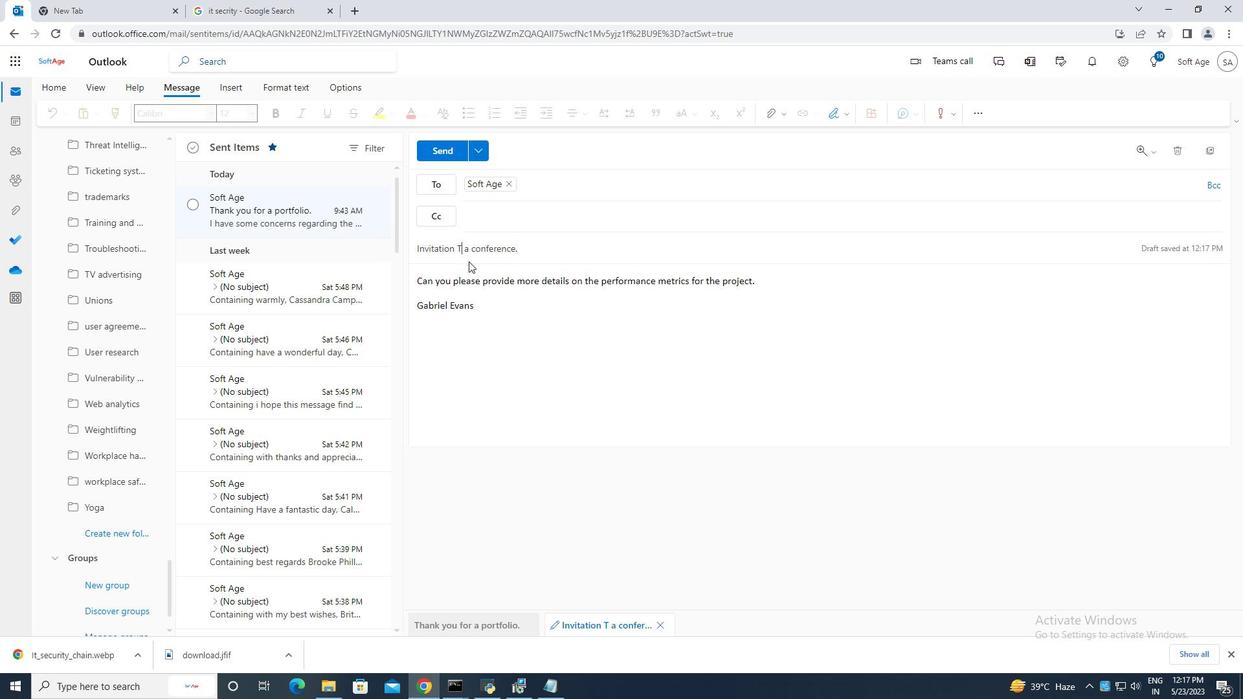 
Action: Key pressed o
Screenshot: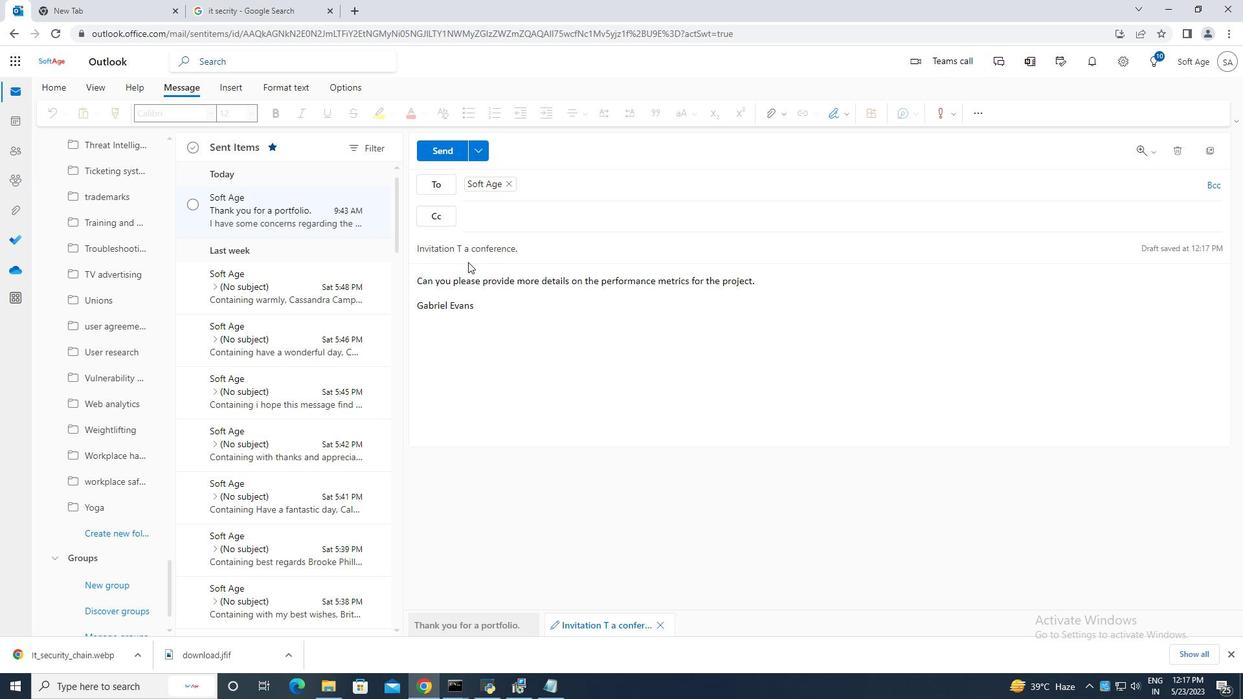 
Action: Mouse moved to (121, 531)
Screenshot: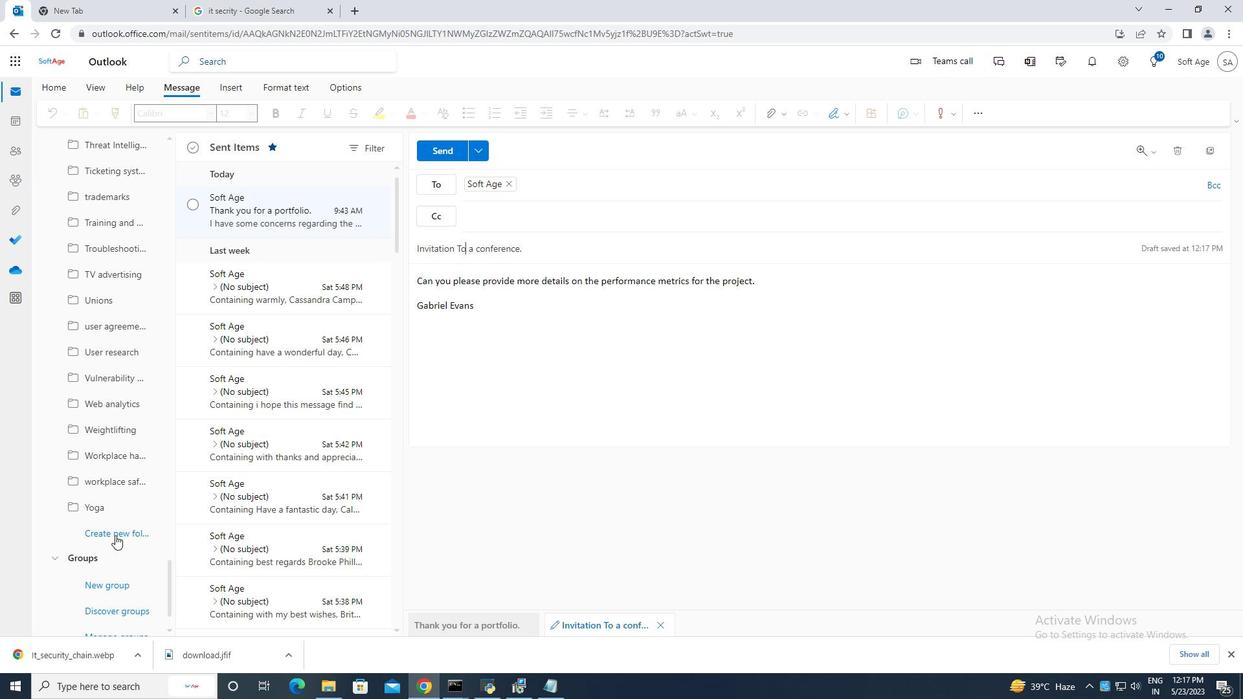 
Action: Mouse pressed left at (121, 531)
Screenshot: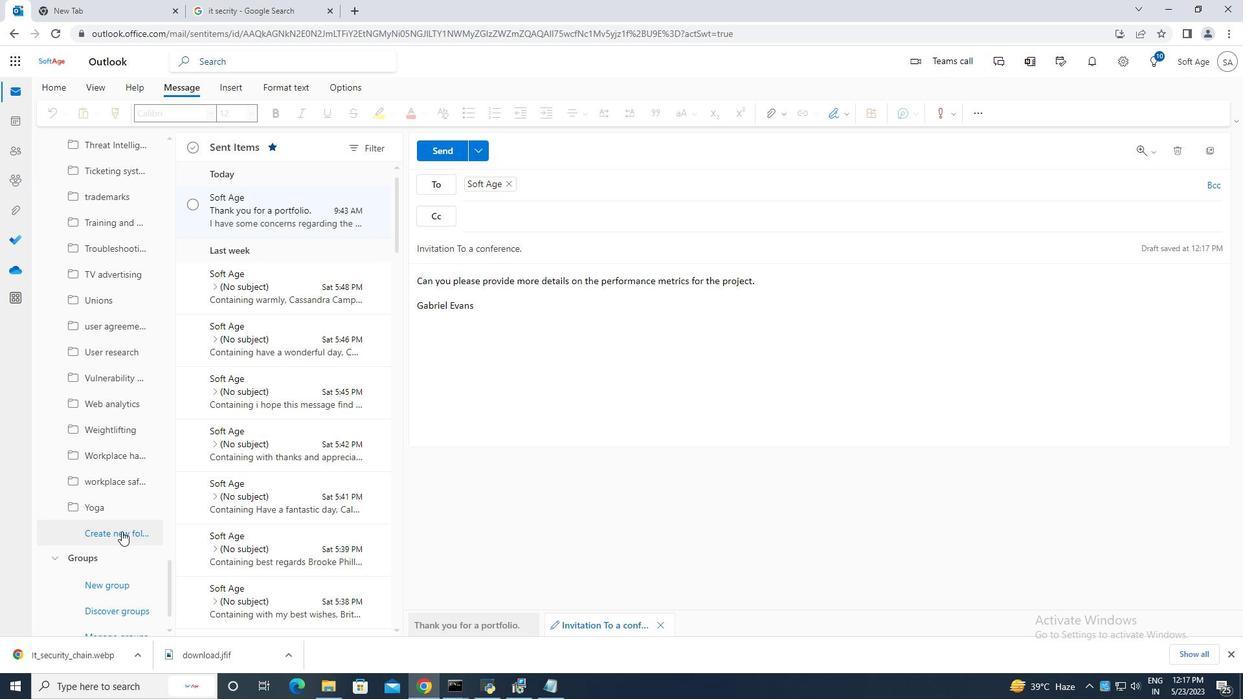 
Action: Mouse moved to (99, 535)
Screenshot: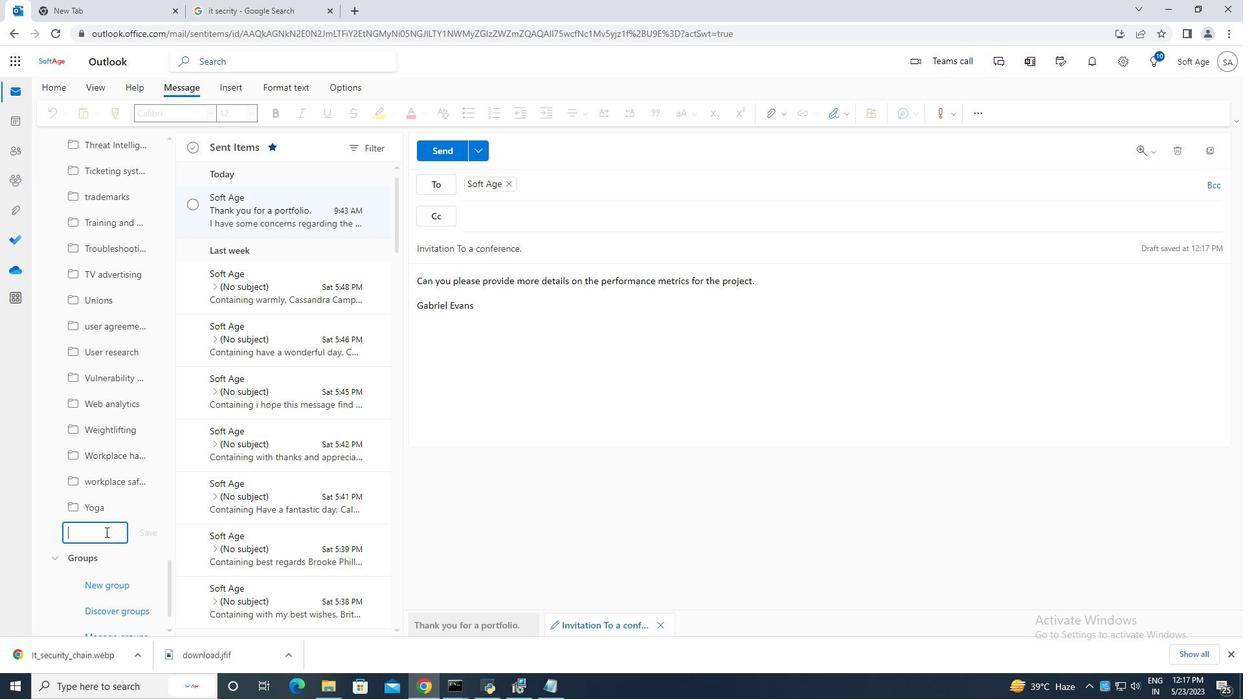 
Action: Mouse pressed left at (99, 535)
Screenshot: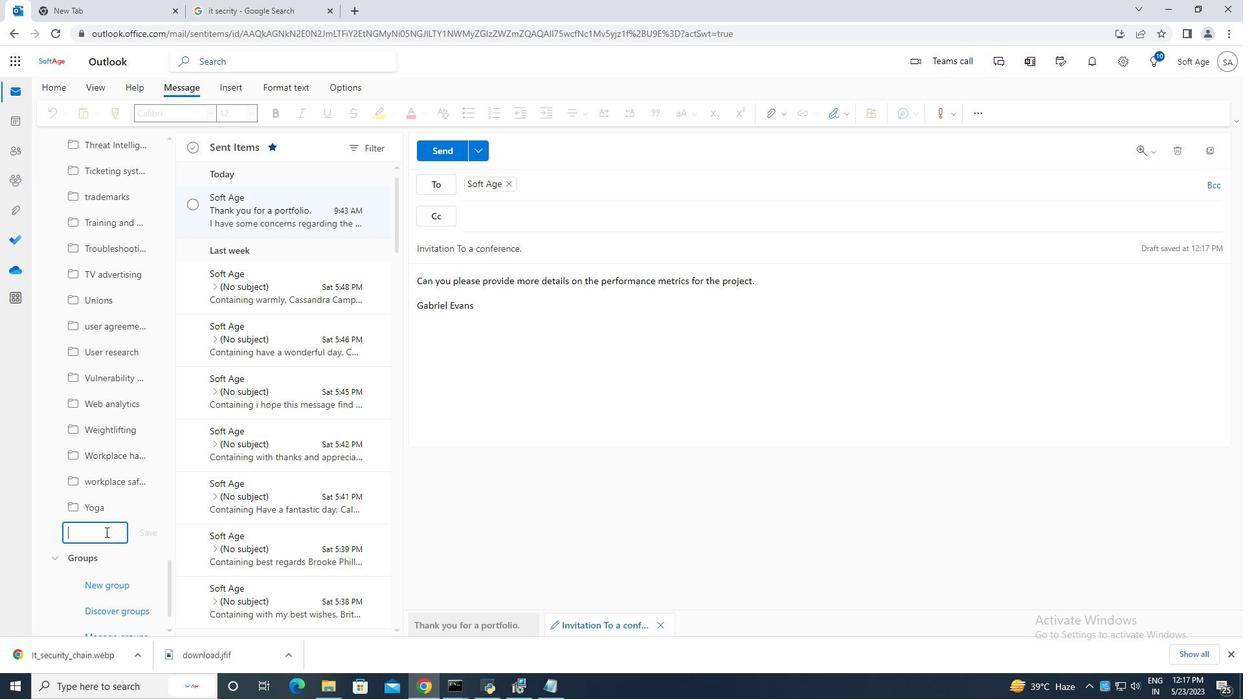 
Action: Key pressed <Key.caps_lock>S<Key.caps_lock>trategic<Key.space>planning
Screenshot: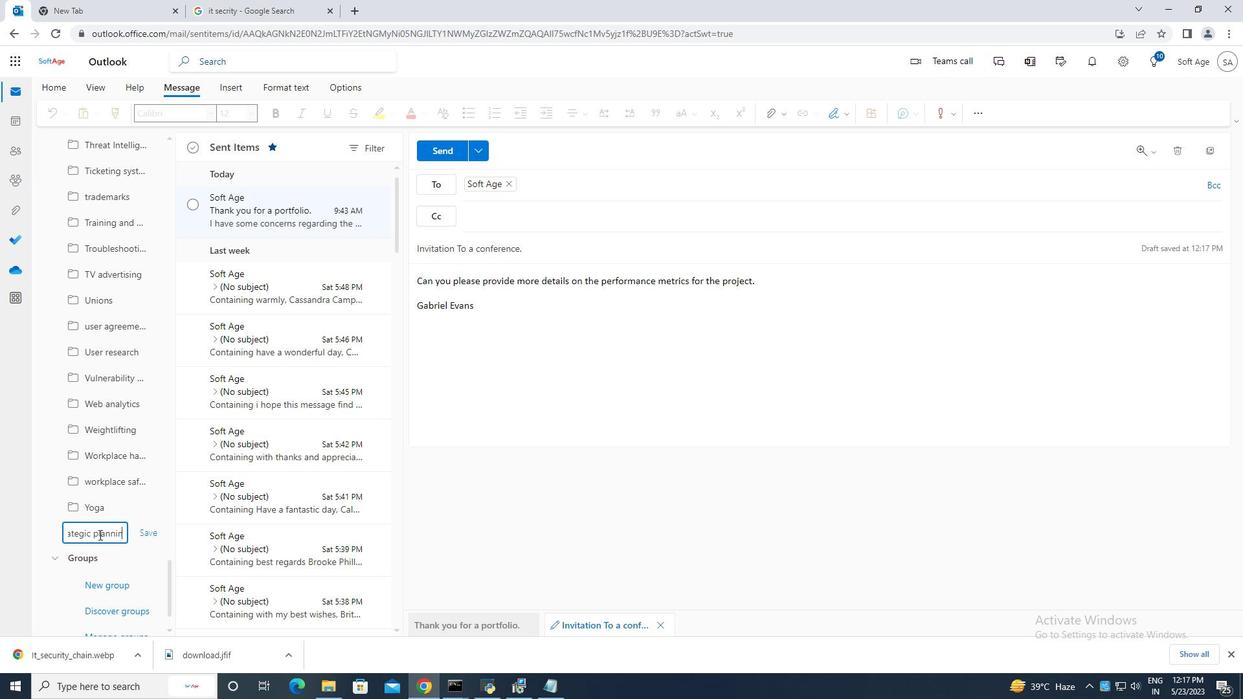 
Action: Mouse moved to (146, 529)
Screenshot: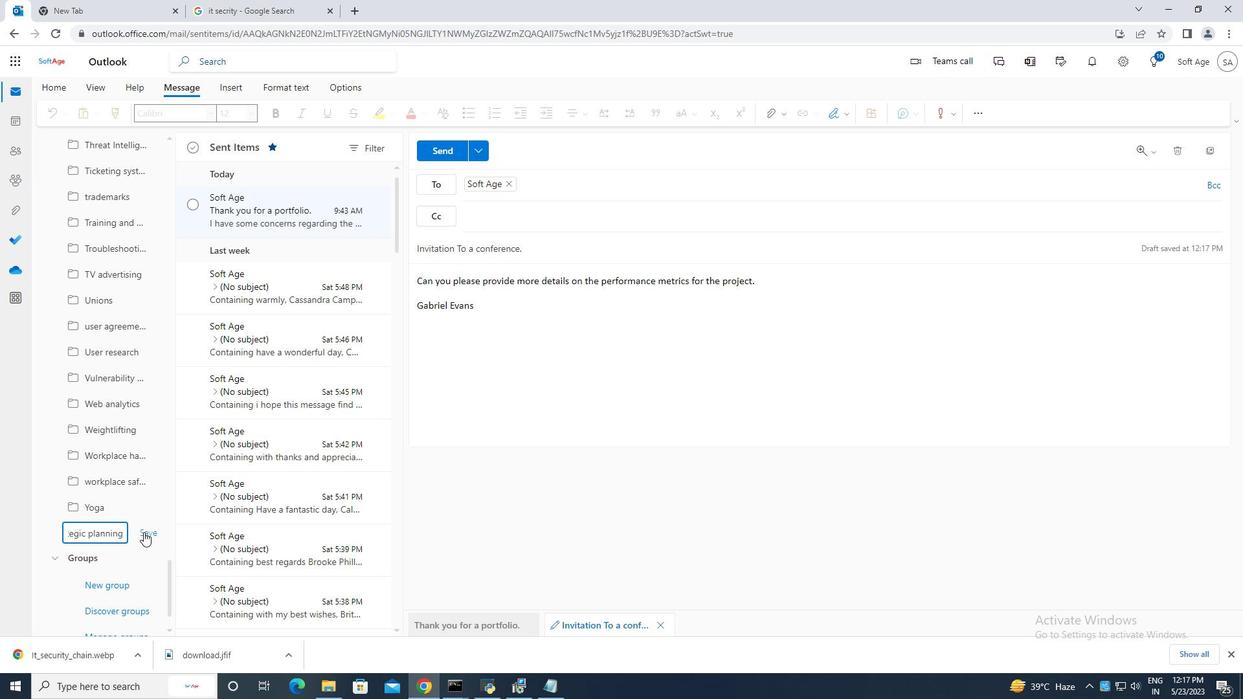 
Action: Mouse pressed left at (146, 529)
Screenshot: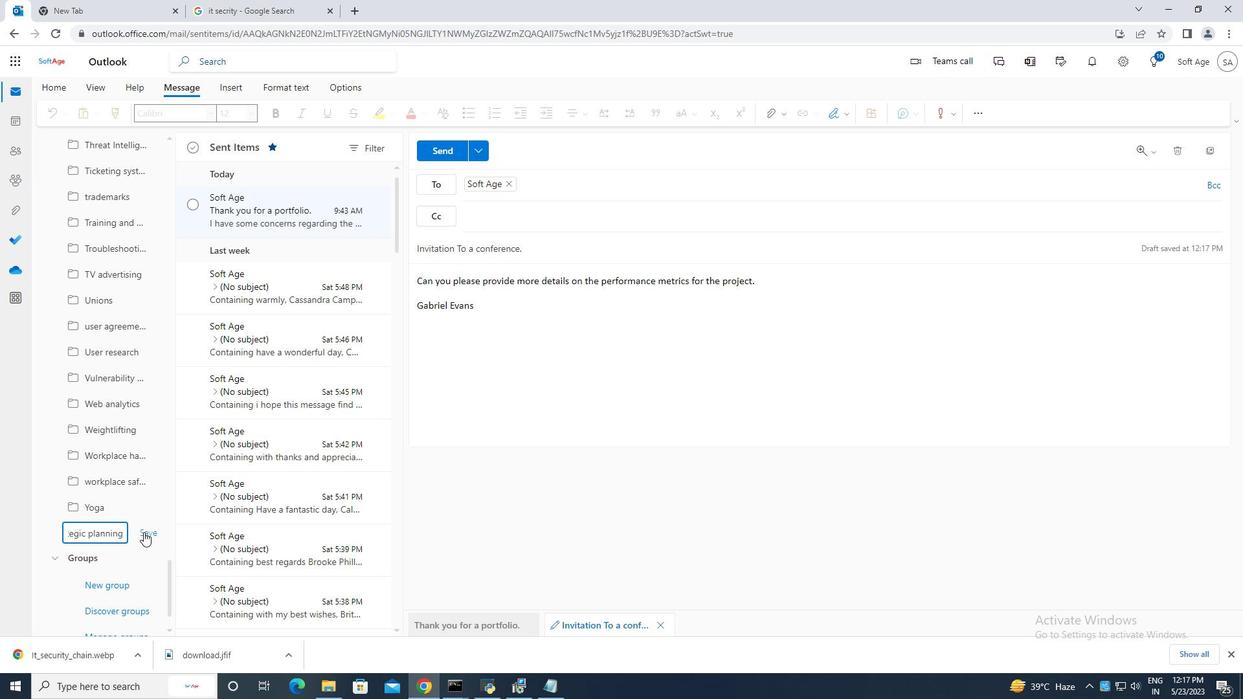 
Action: Mouse moved to (453, 145)
Screenshot: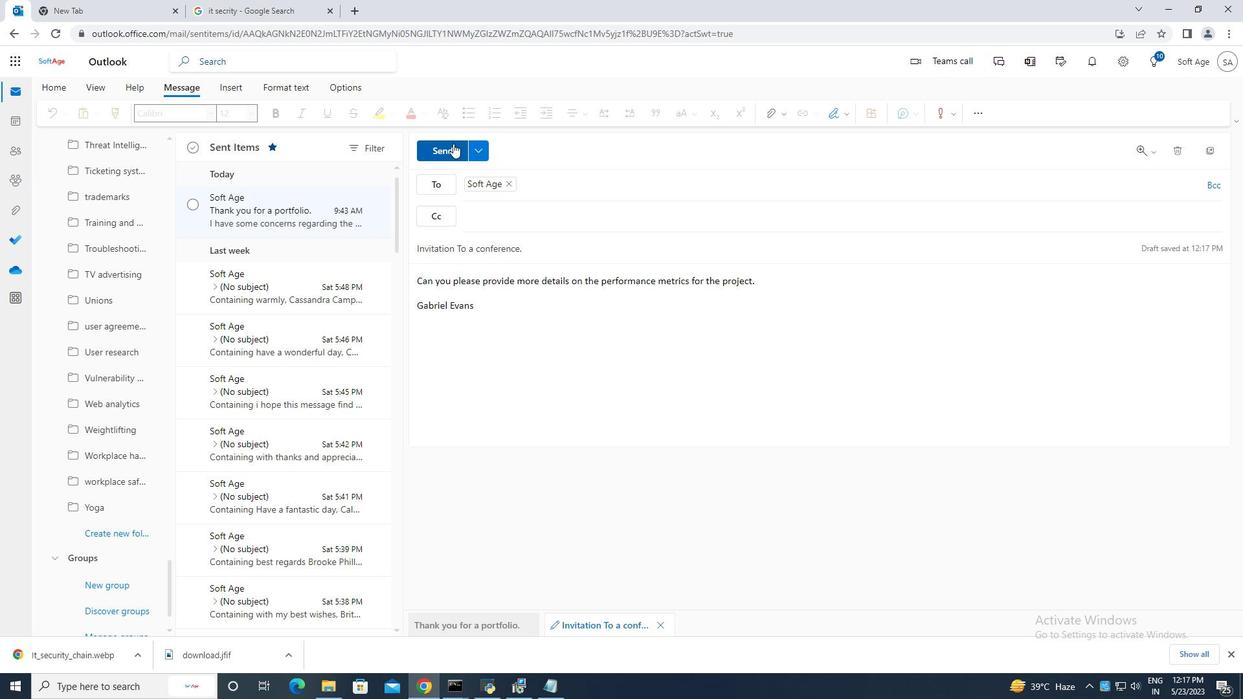 
Action: Mouse pressed left at (453, 145)
Screenshot: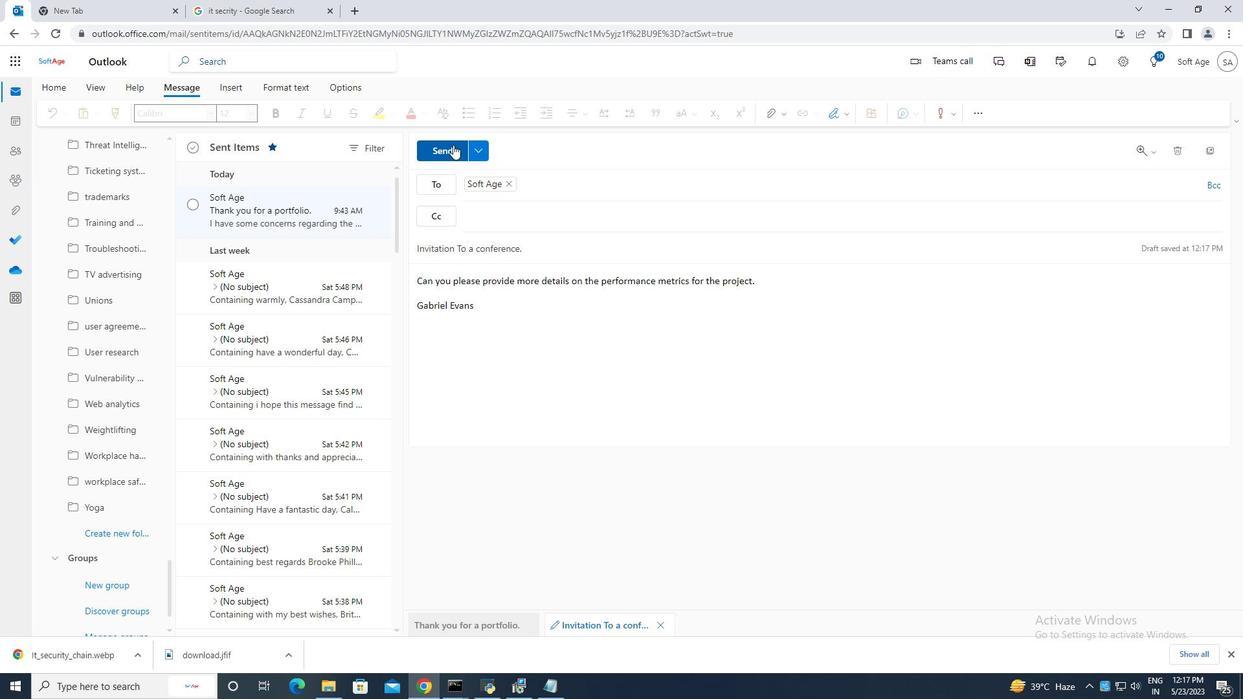 
Action: Mouse moved to (193, 202)
Screenshot: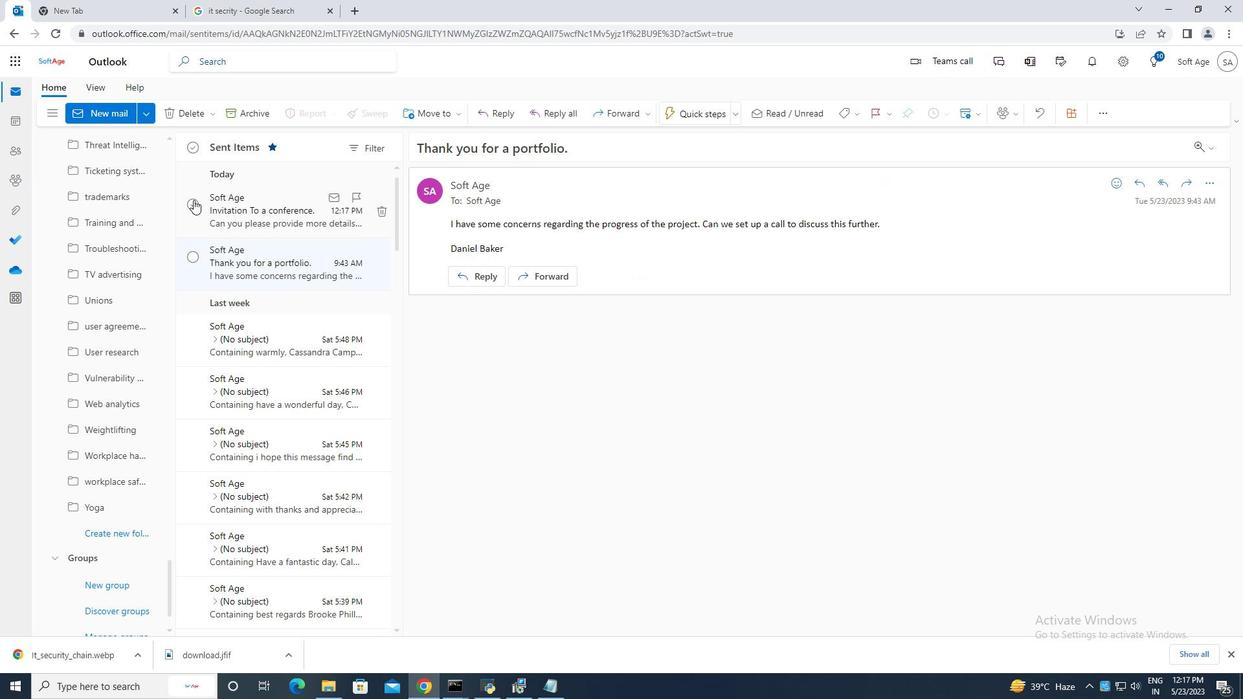 
Action: Mouse pressed left at (193, 202)
Screenshot: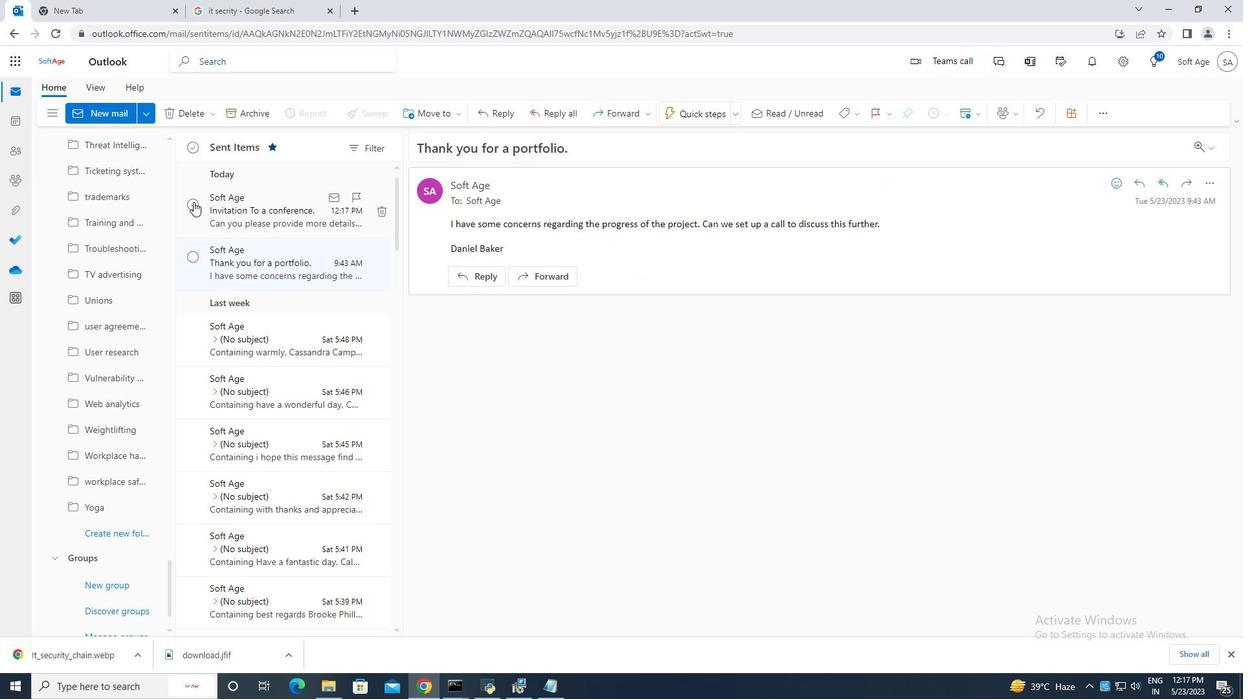 
Action: Mouse moved to (448, 115)
Screenshot: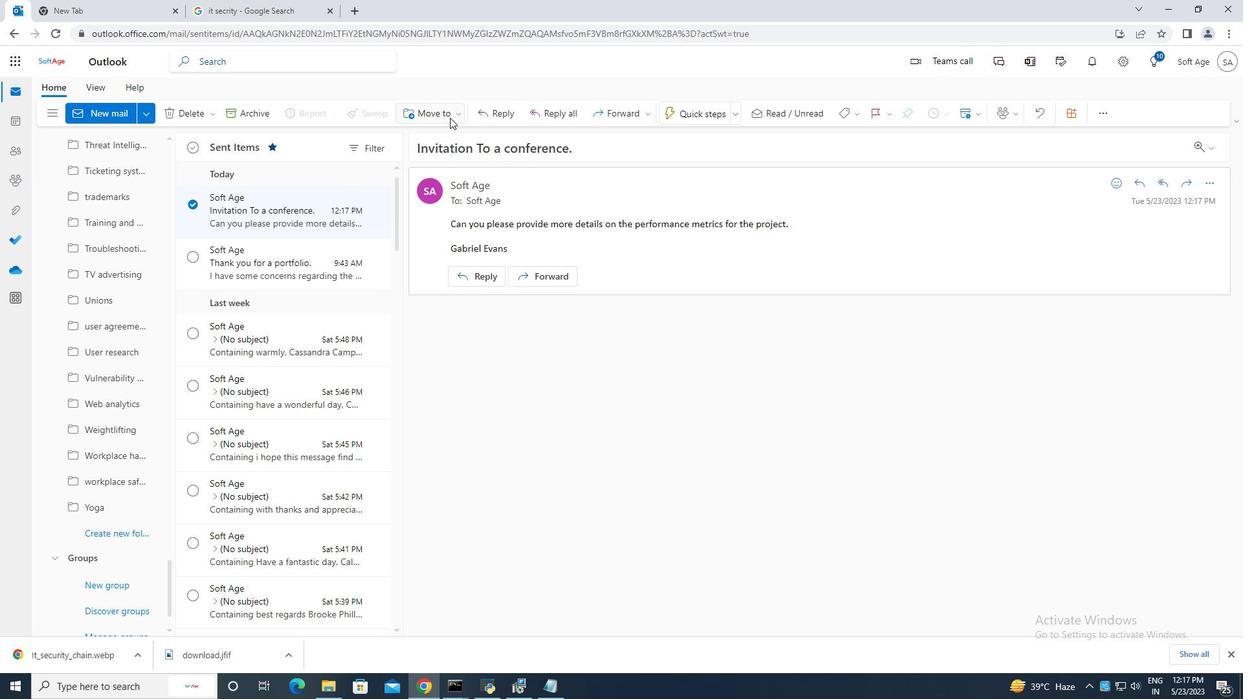 
Action: Mouse pressed left at (448, 115)
Screenshot: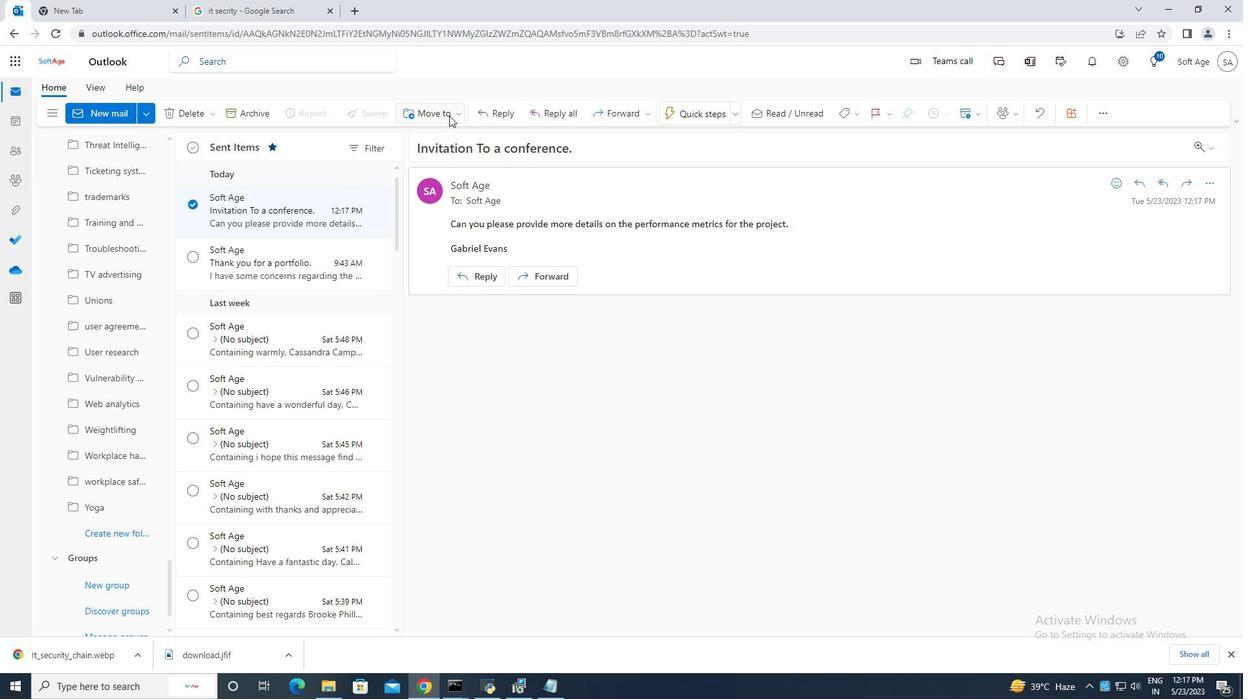 
Action: Mouse moved to (461, 136)
Screenshot: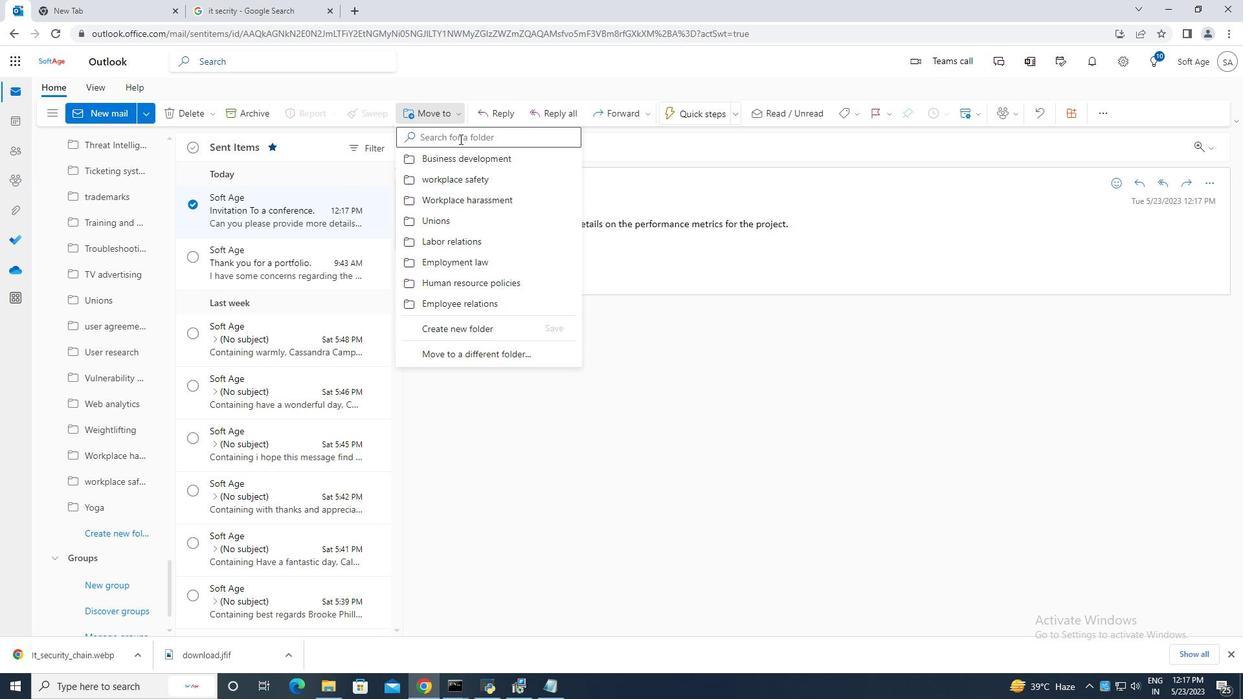 
Action: Mouse pressed left at (461, 136)
Screenshot: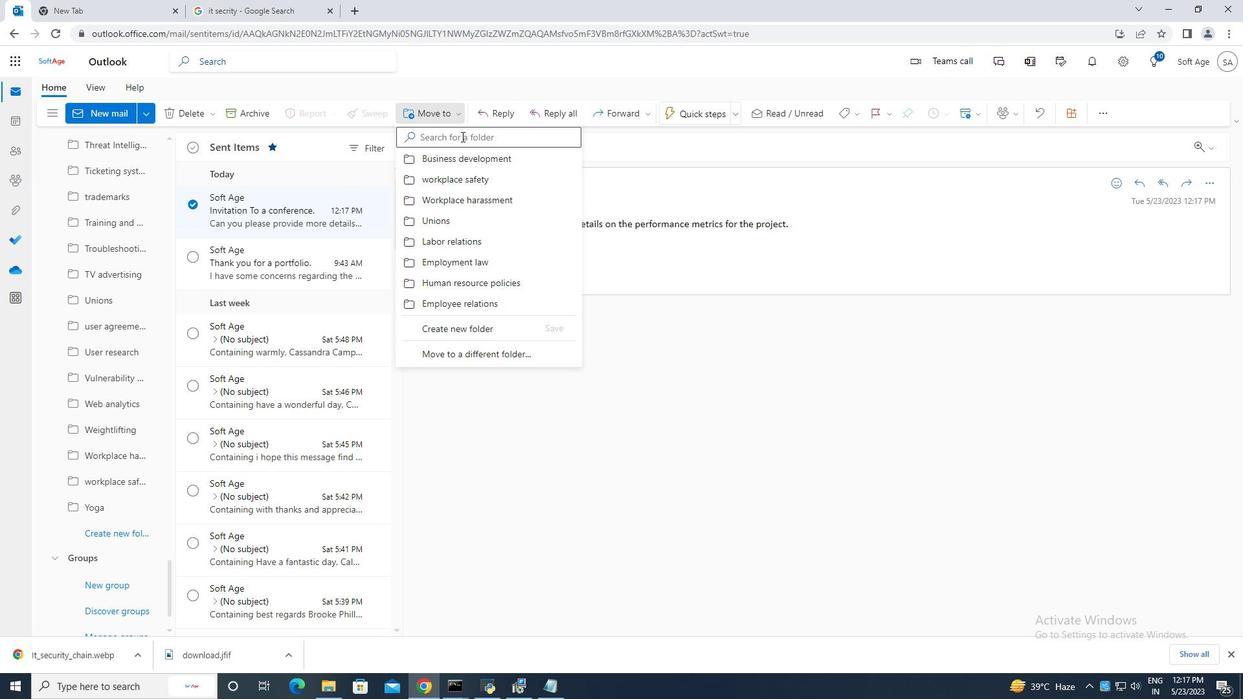
Action: Key pressed strategic<Key.space>planning
Screenshot: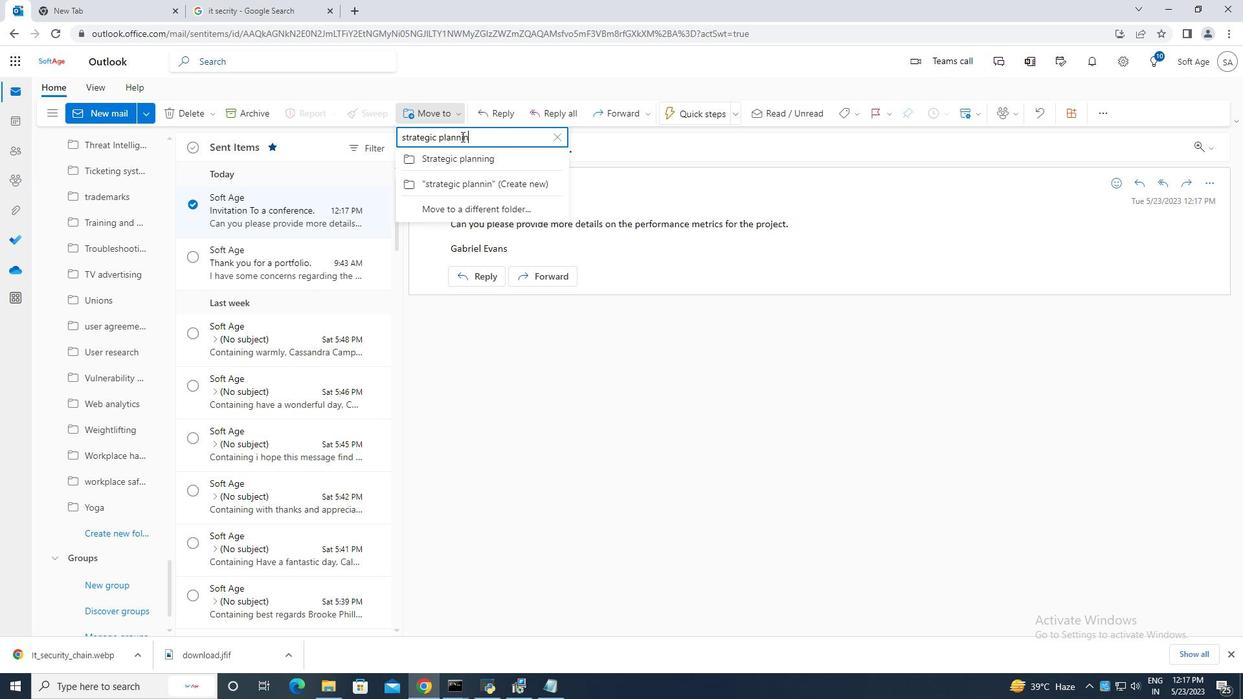 
Action: Mouse moved to (473, 159)
Screenshot: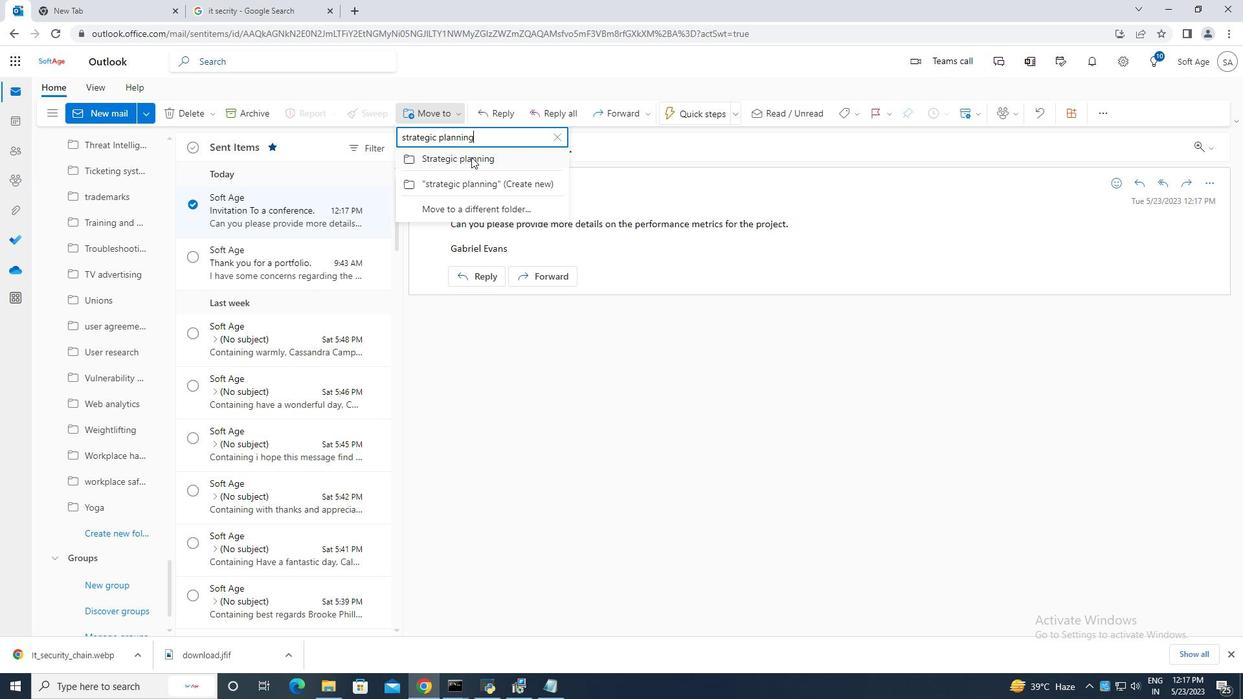 
Action: Mouse pressed left at (473, 159)
Screenshot: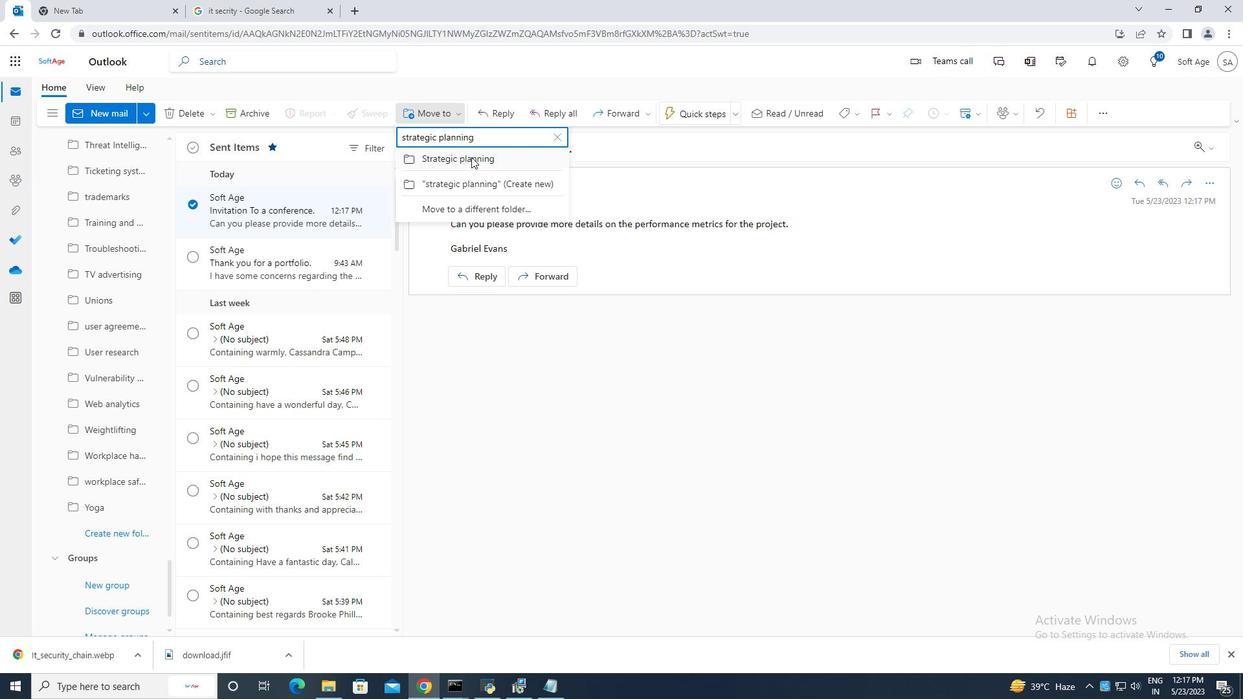 
Action: Mouse moved to (497, 222)
Screenshot: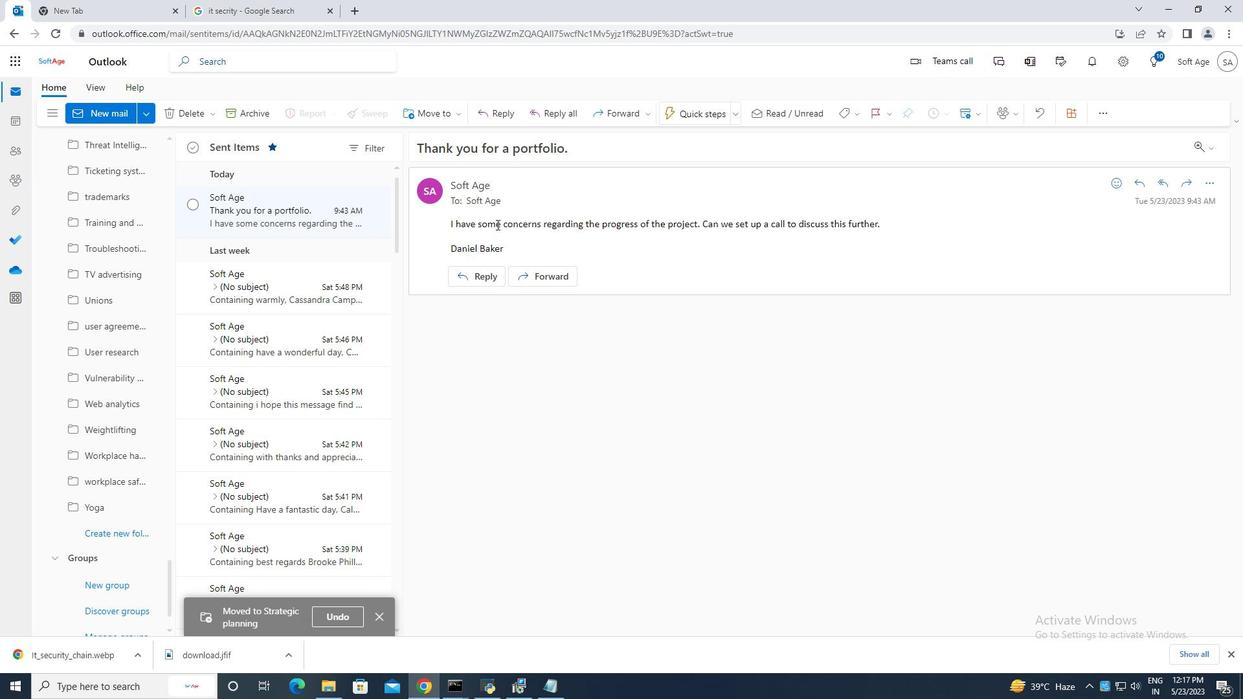 
